 Task: Create new contact,   with mail id: 'Liam.Jones@wnyc.org', first name: 'Liam', Last name: 'Jones', Job Title: Chief Marketing Officer, Phone number (408) 555-8901. Change life cycle stage to  'Lead' and lead status to 'New'. Add new company to the associated contact: www.evolveindia.in
 . Logged in from softage.5@softage.net
Action: Mouse moved to (98, 55)
Screenshot: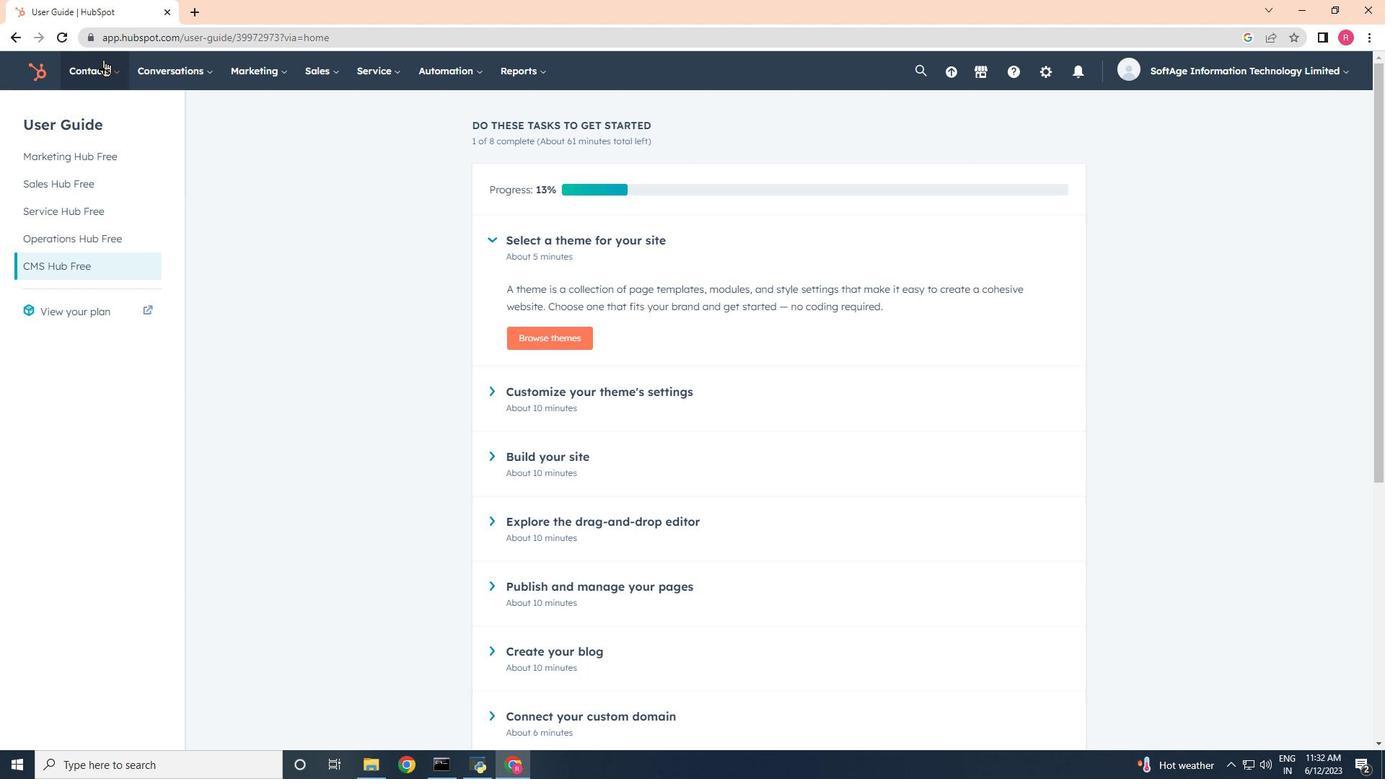 
Action: Mouse pressed left at (98, 55)
Screenshot: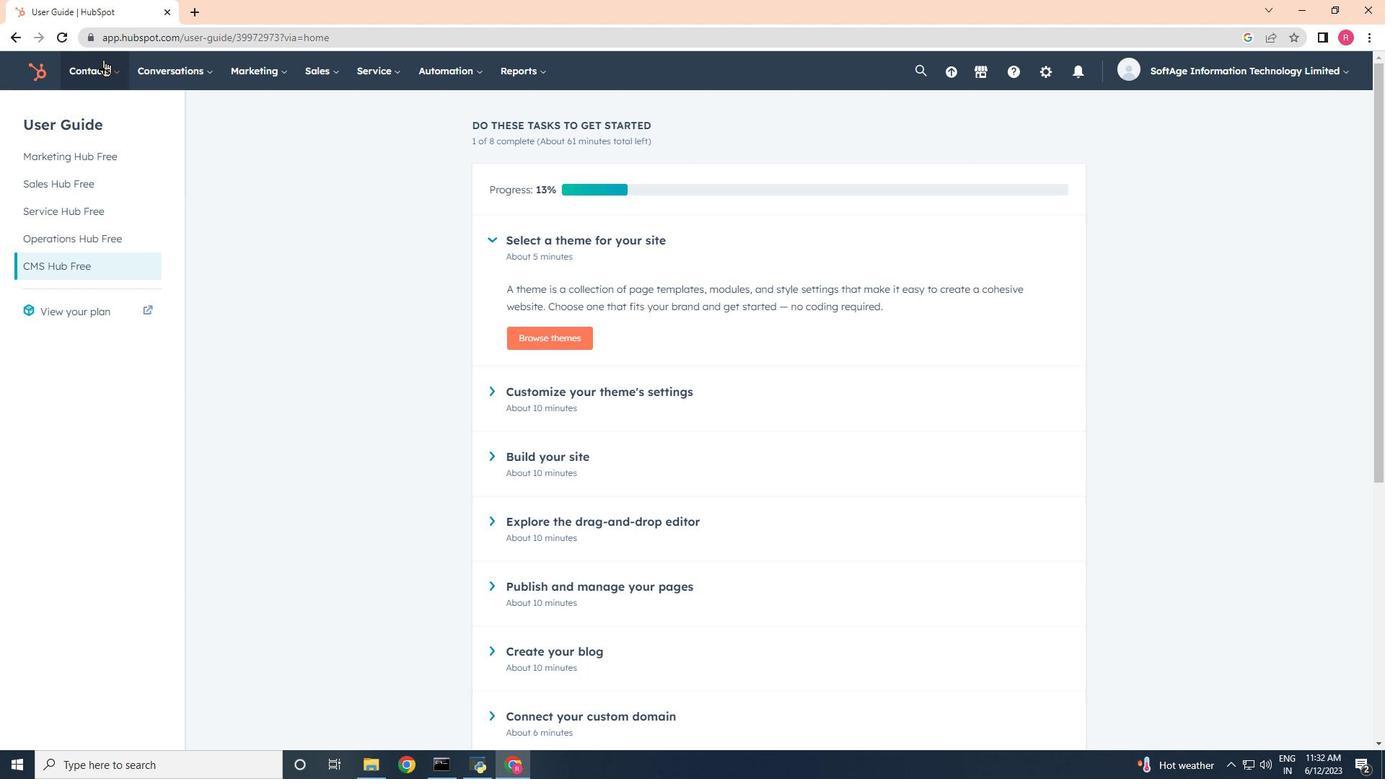 
Action: Mouse moved to (114, 116)
Screenshot: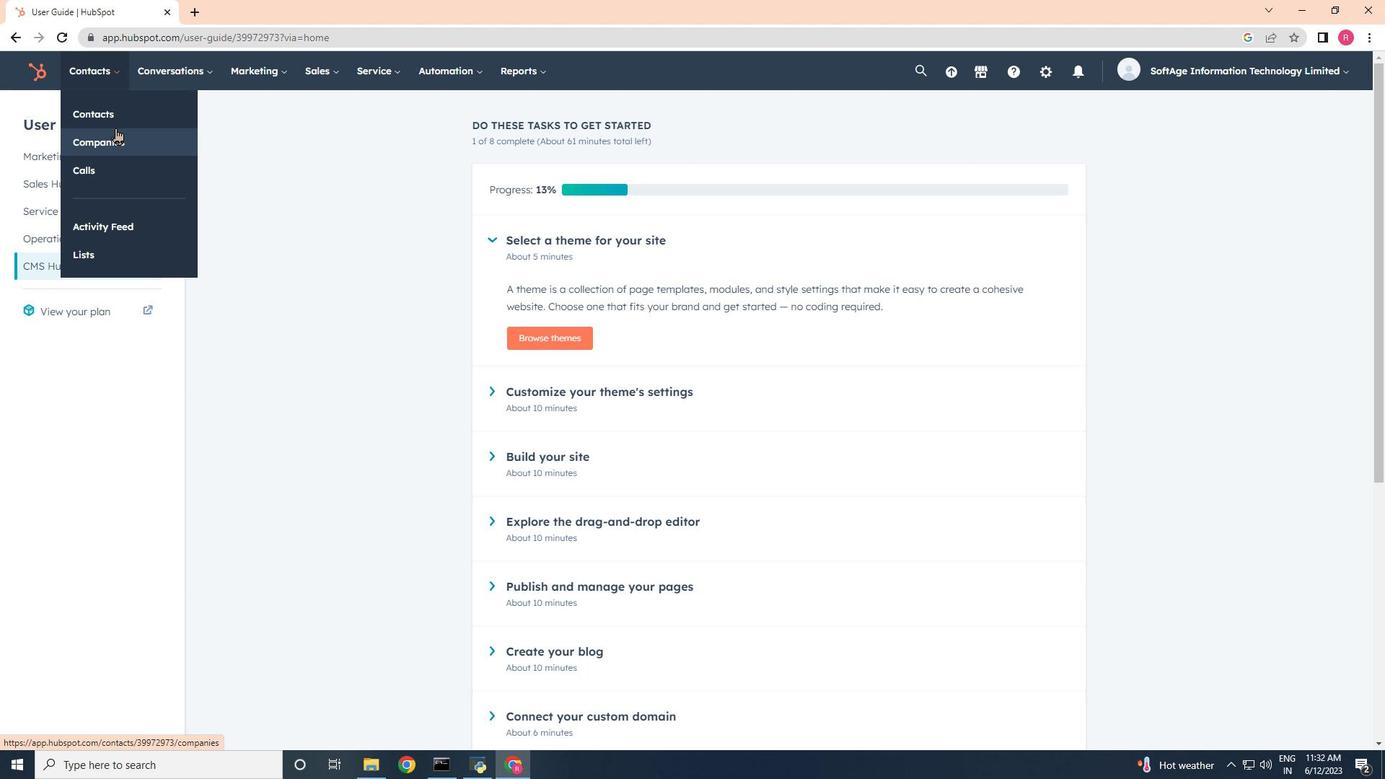 
Action: Mouse pressed left at (114, 116)
Screenshot: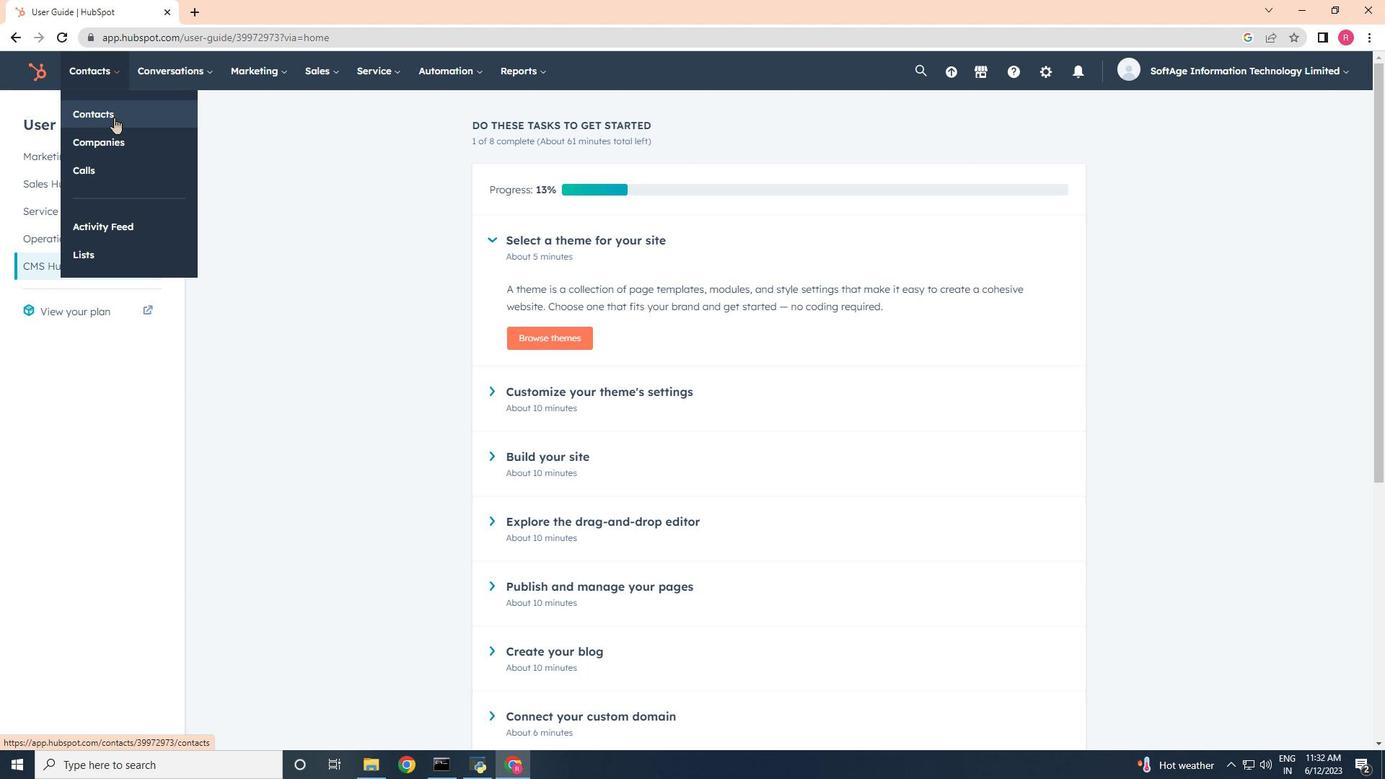 
Action: Mouse moved to (1330, 124)
Screenshot: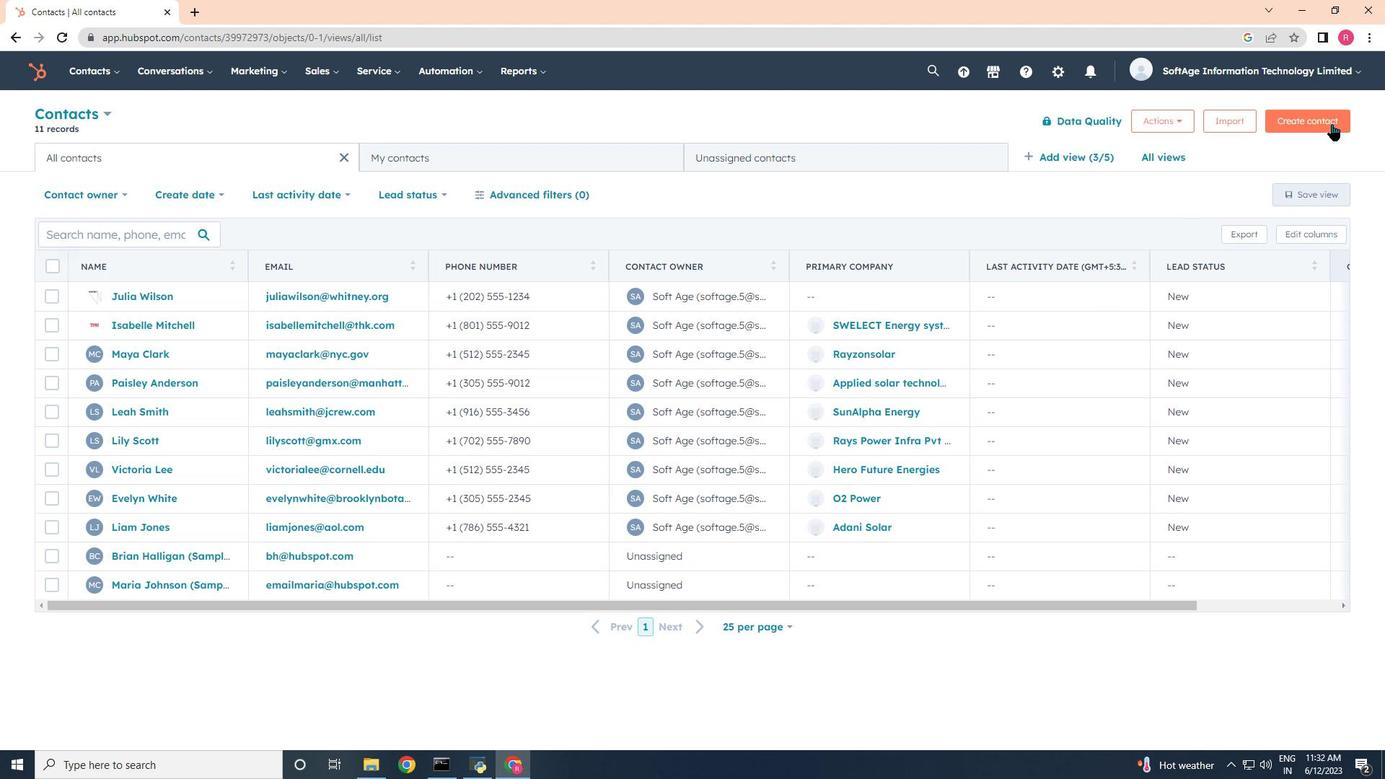 
Action: Mouse pressed left at (1330, 124)
Screenshot: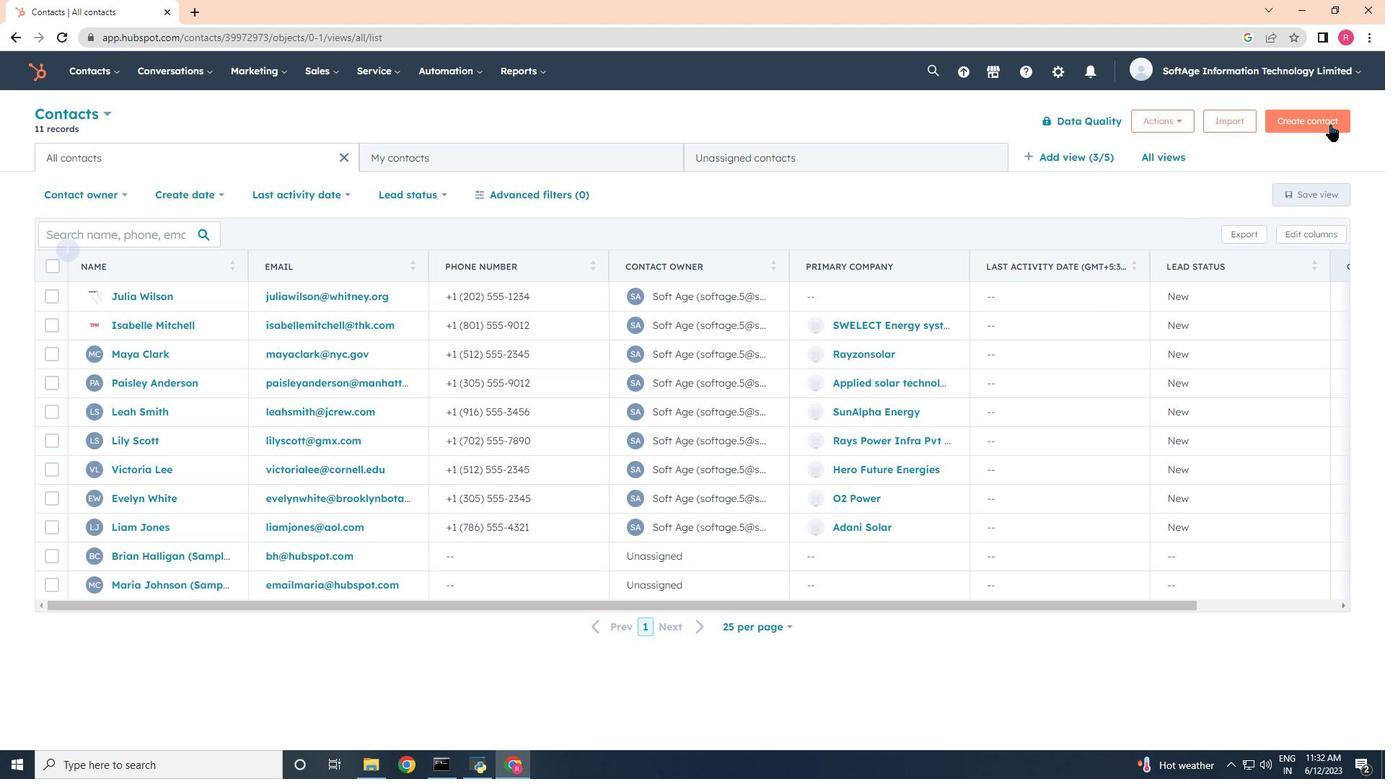 
Action: Mouse moved to (1052, 187)
Screenshot: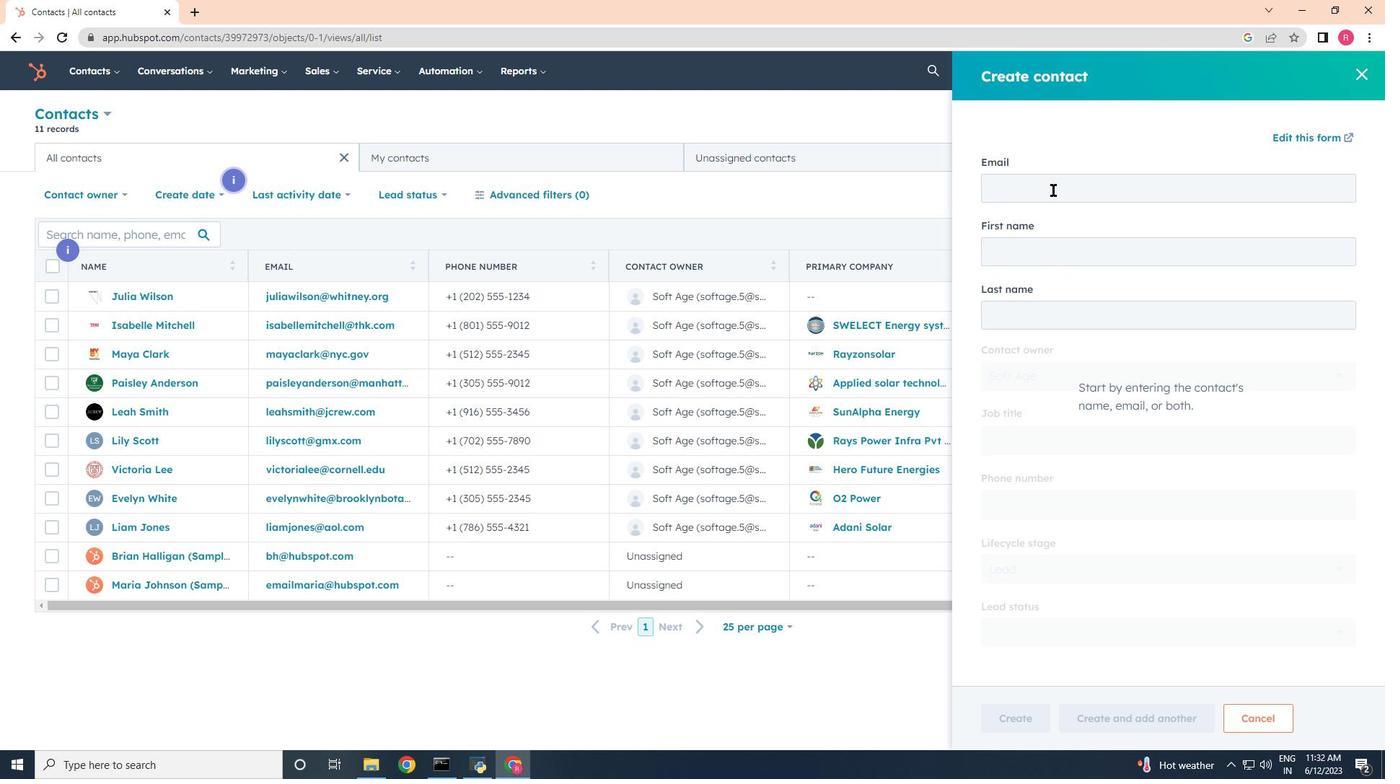 
Action: Mouse pressed left at (1052, 187)
Screenshot: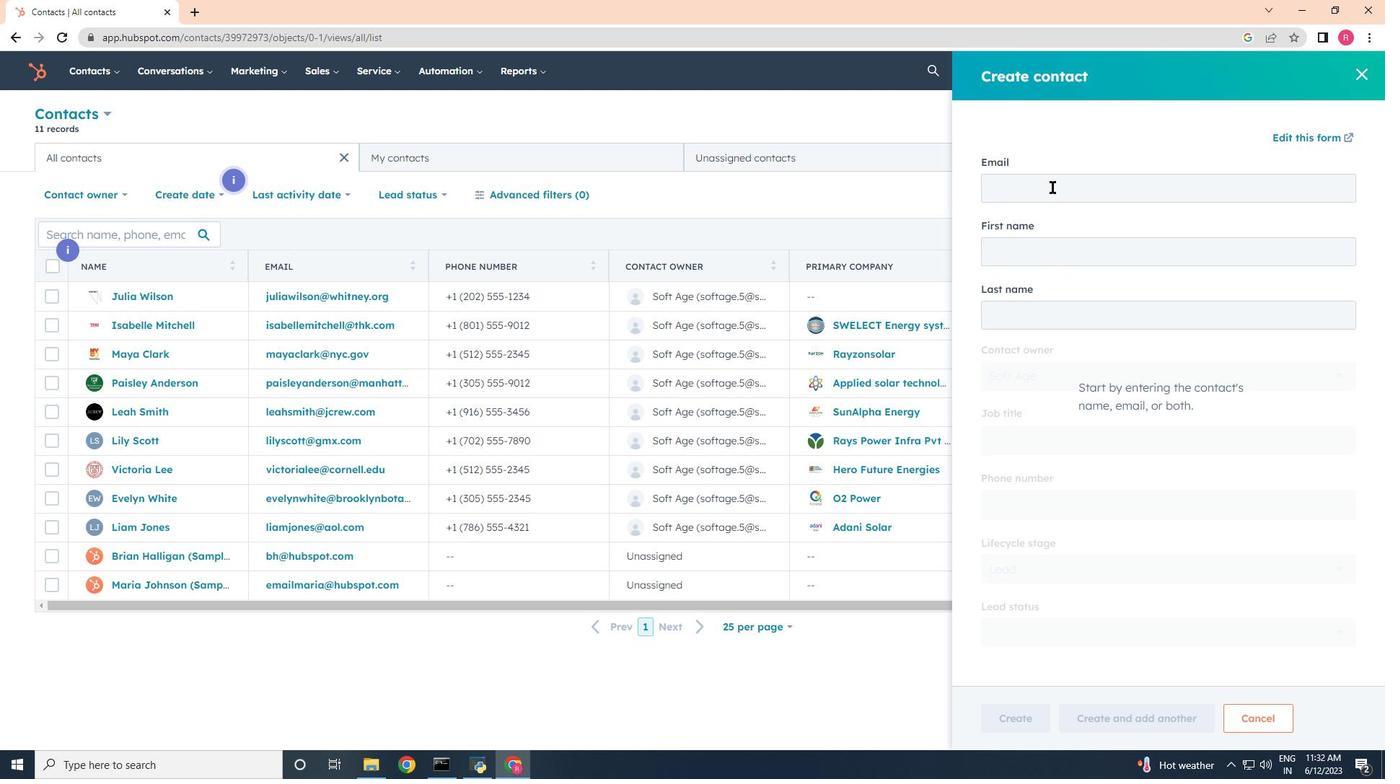 
Action: Key pressed <Key.shift>Liam<Key.space><Key.shift>Jones<Key.shift>@wnyc.org
Screenshot: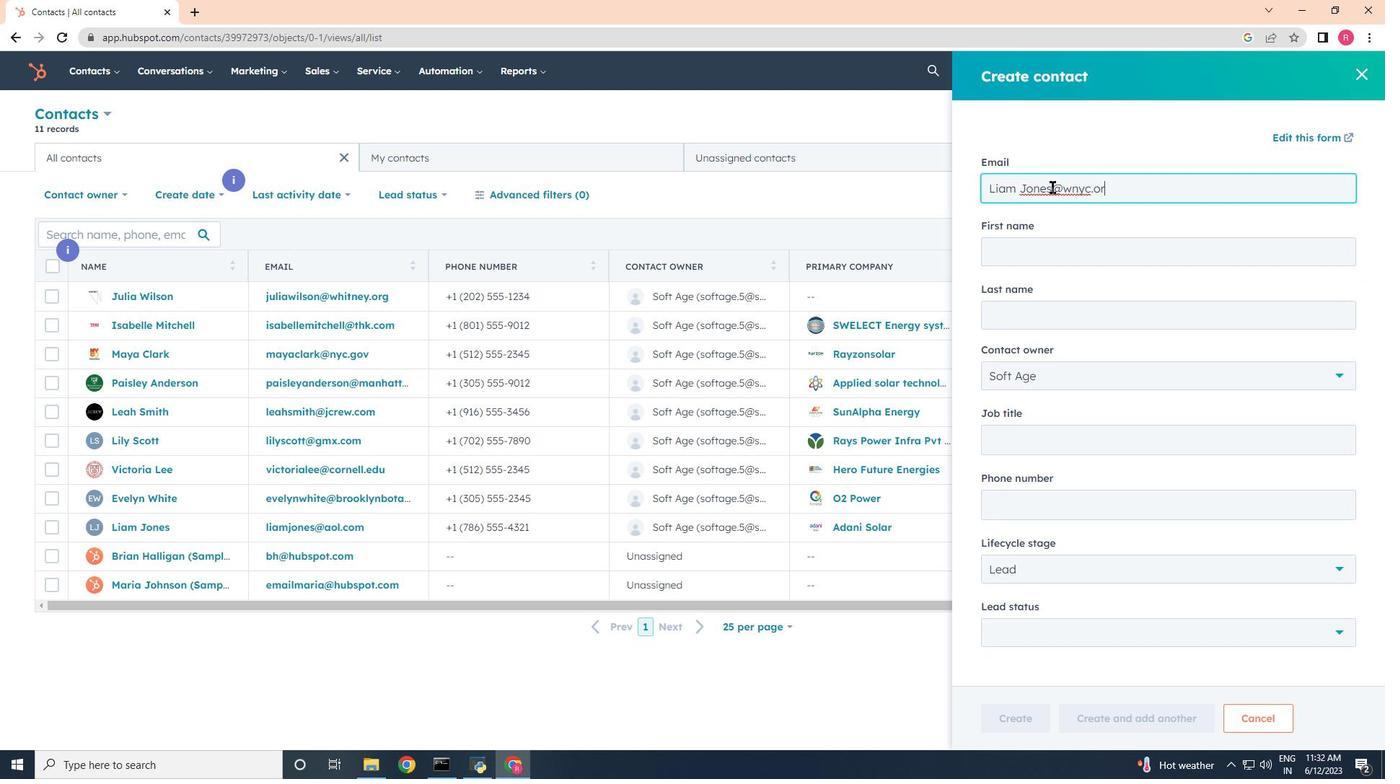 
Action: Mouse moved to (1024, 187)
Screenshot: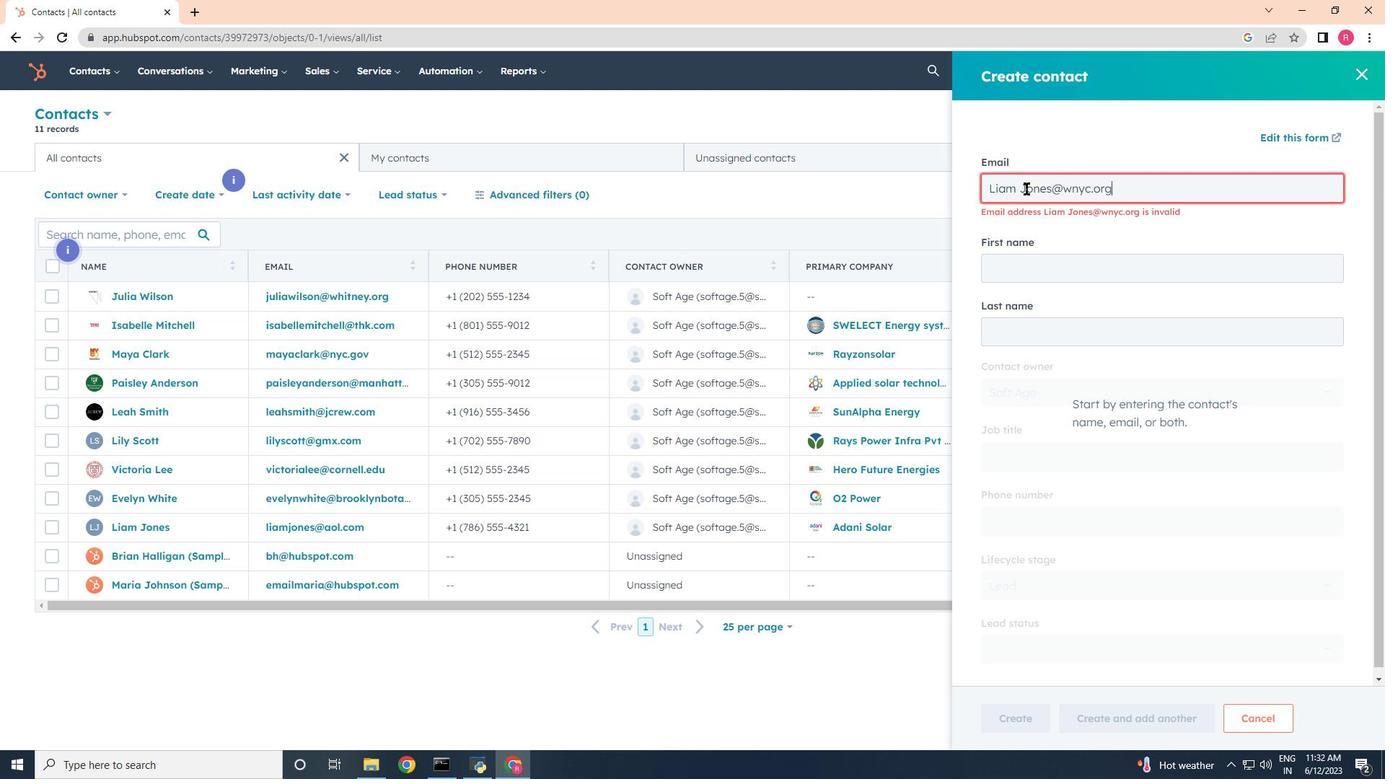 
Action: Mouse pressed left at (1024, 187)
Screenshot: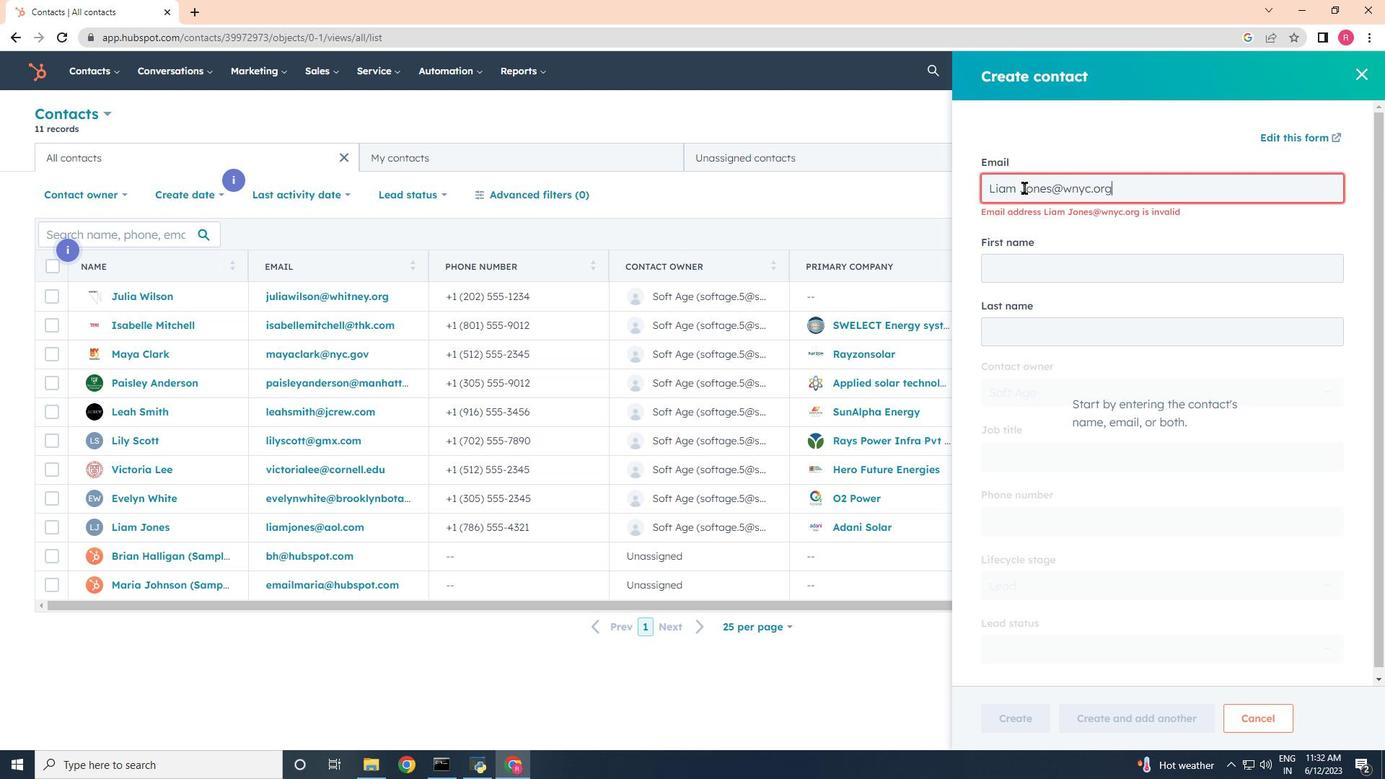 
Action: Mouse moved to (1021, 189)
Screenshot: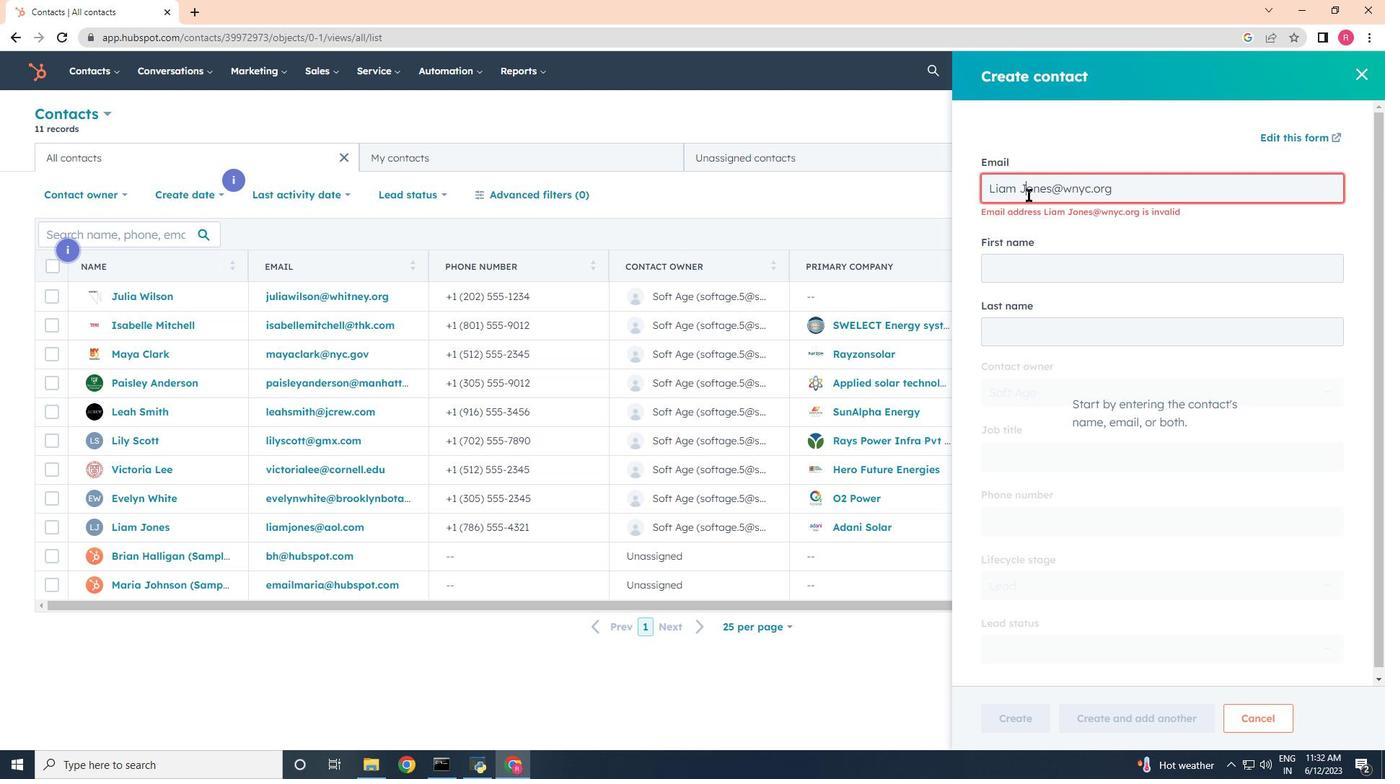 
Action: Mouse pressed left at (1021, 189)
Screenshot: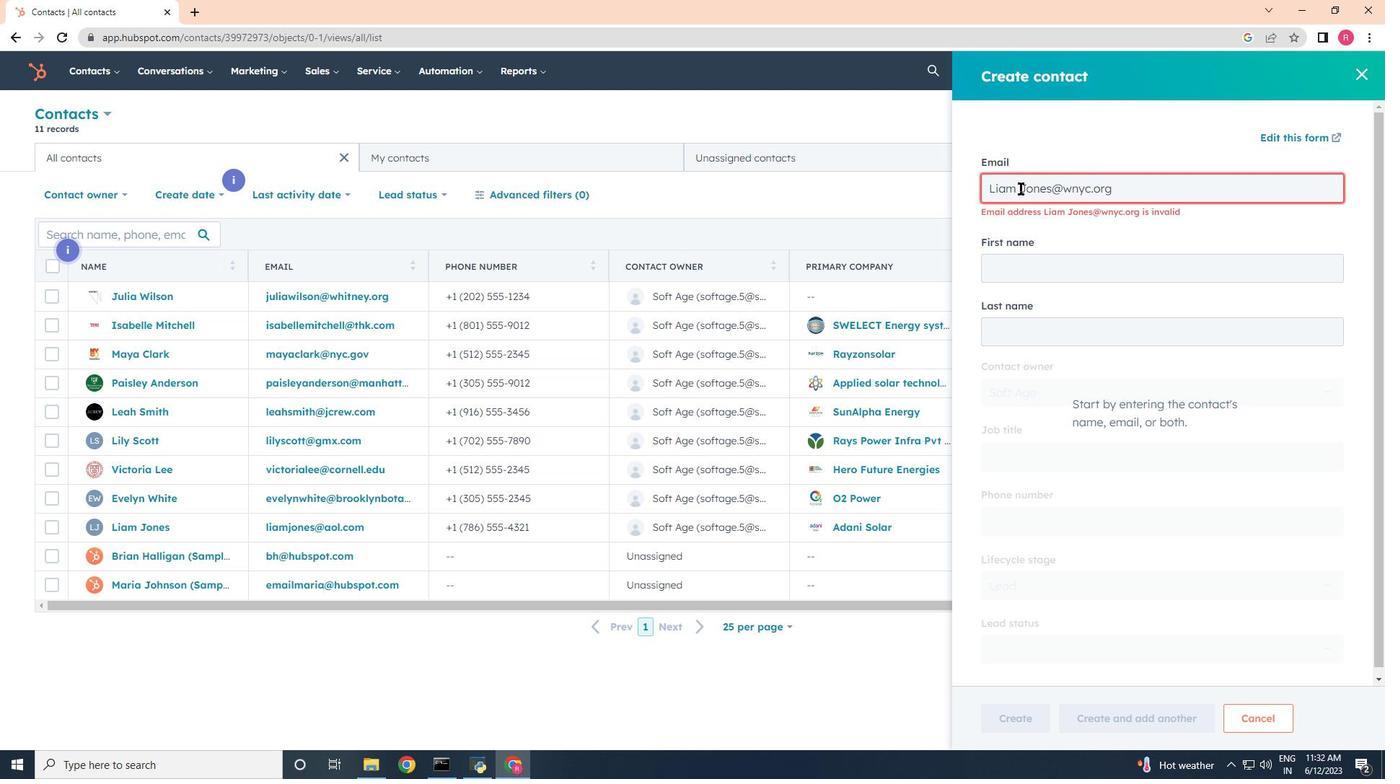 
Action: Key pressed <Key.backspace>
Screenshot: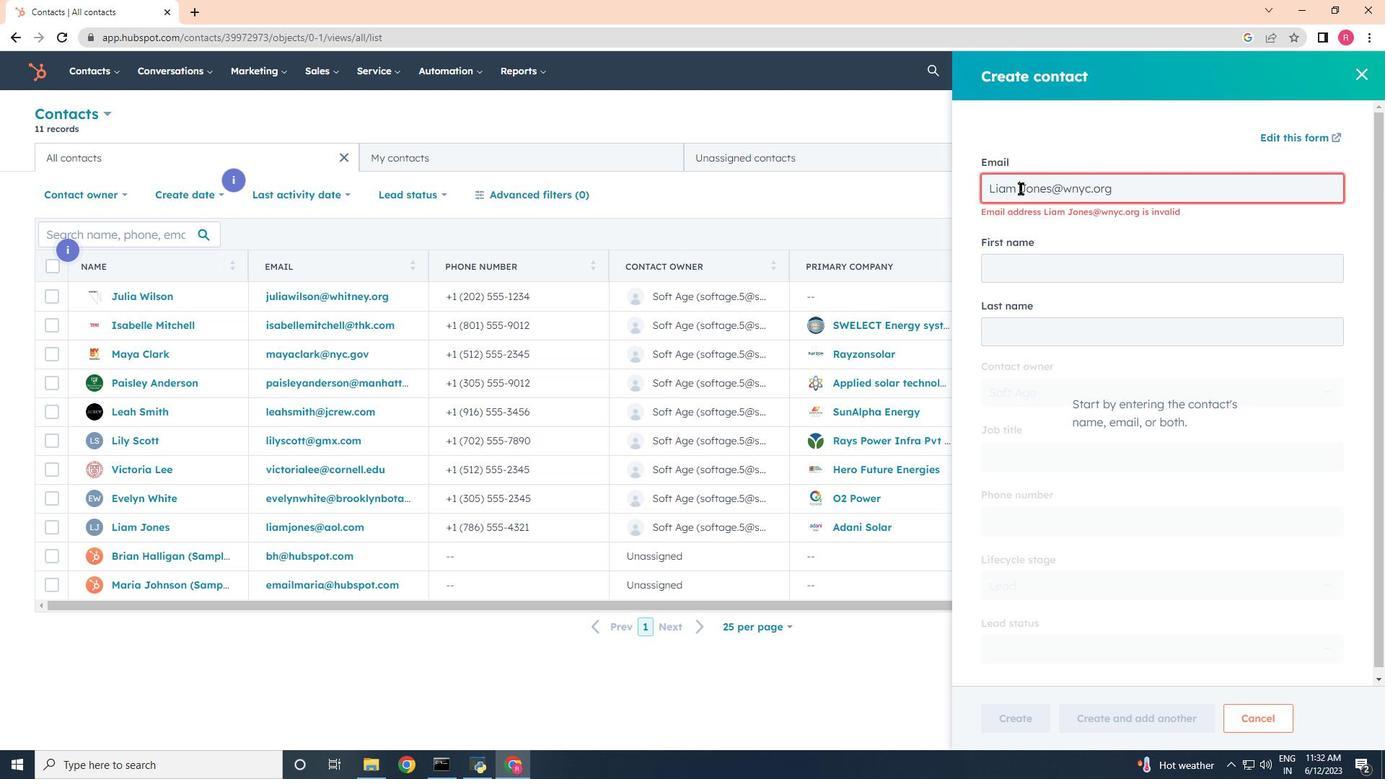 
Action: Mouse moved to (1043, 264)
Screenshot: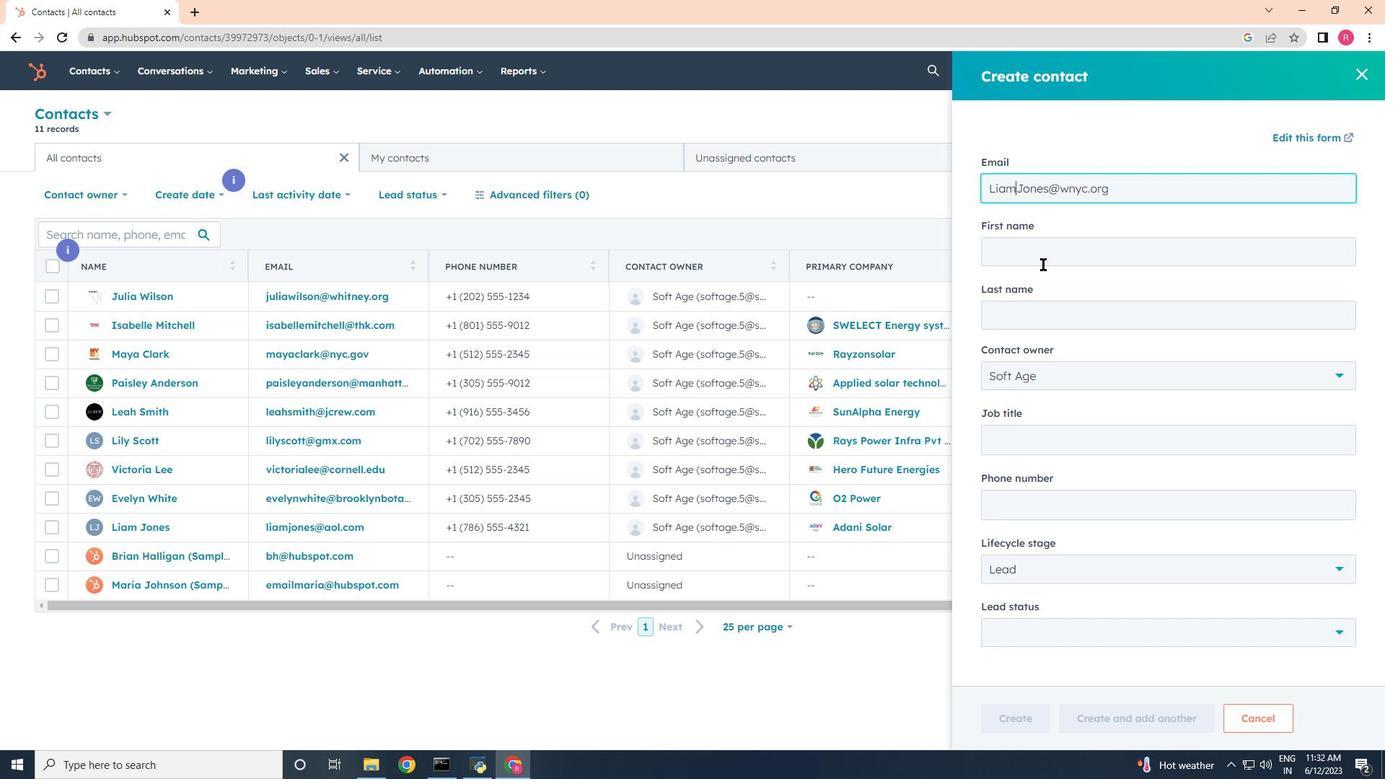 
Action: Mouse pressed left at (1043, 264)
Screenshot: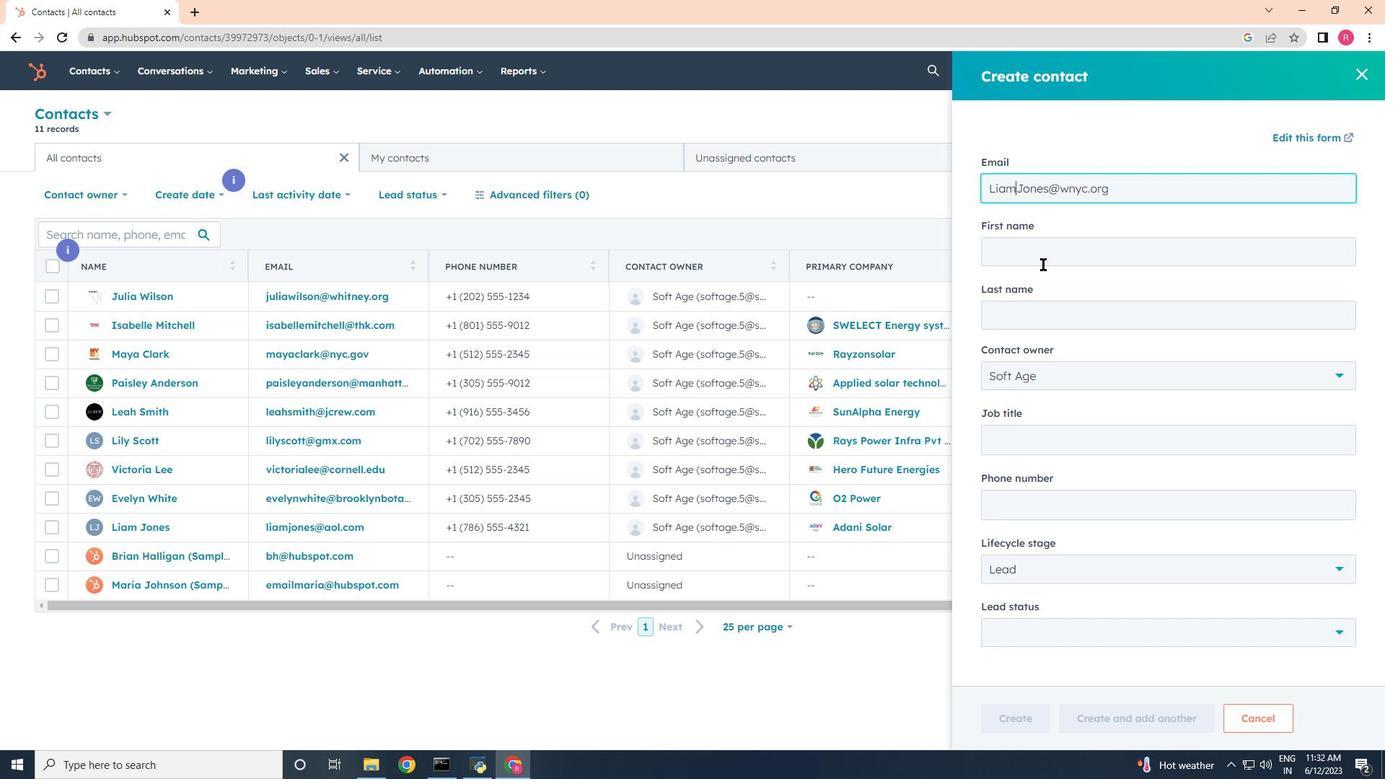 
Action: Key pressed <Key.shift>Liam<Key.tab><Key.shift>Jones<Key.tab><Key.tab><Key.shift>Chief<Key.space><Key.shift>Marketing<Key.space><Key.shift>Officer<Key.tab>4085558901
Screenshot: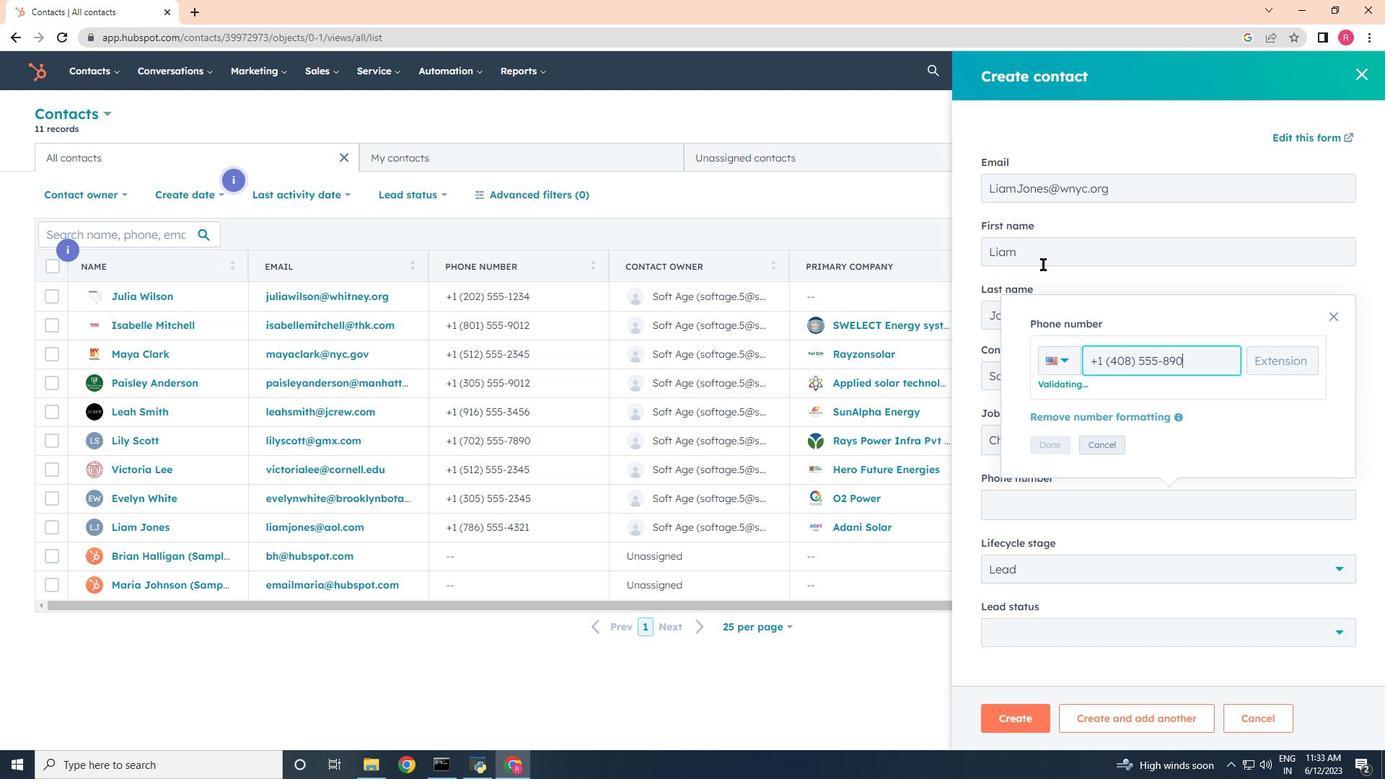 
Action: Mouse moved to (1039, 449)
Screenshot: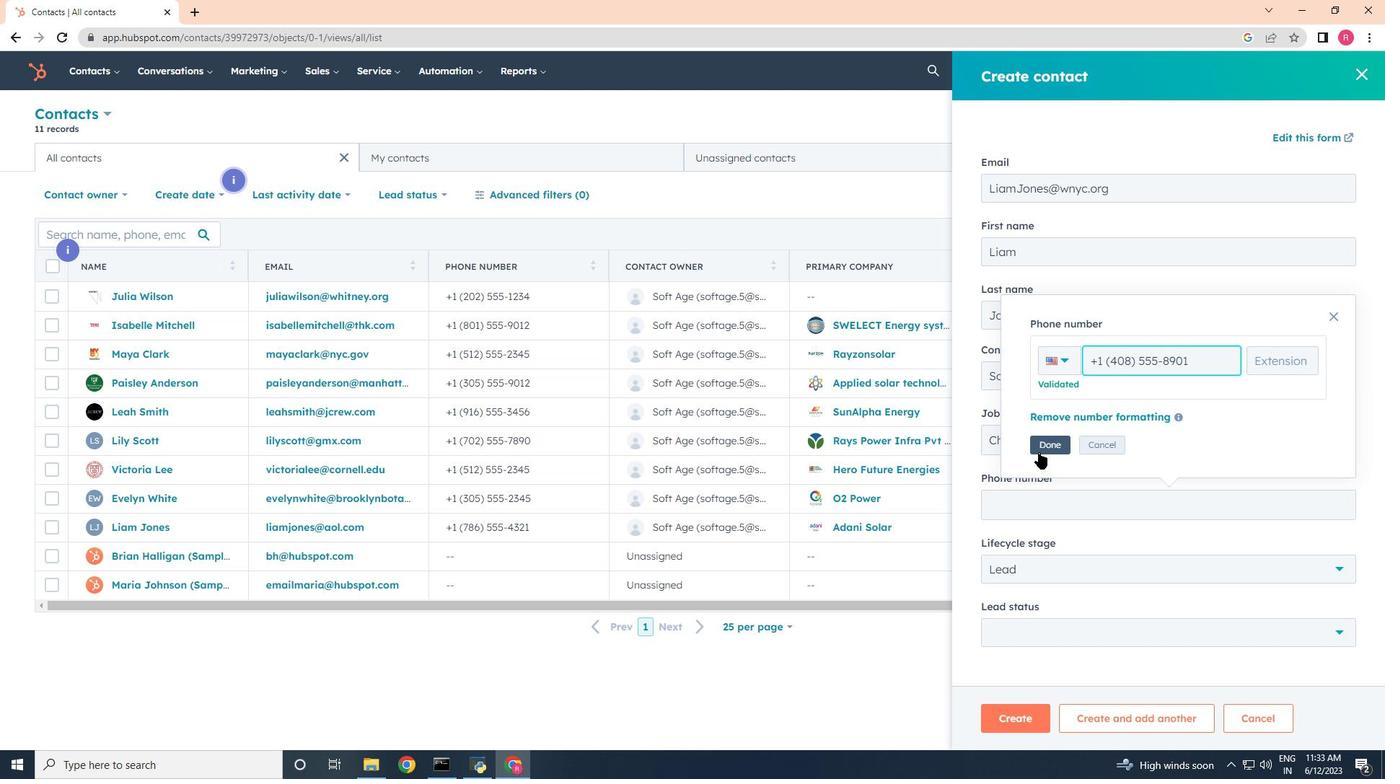 
Action: Mouse pressed left at (1039, 449)
Screenshot: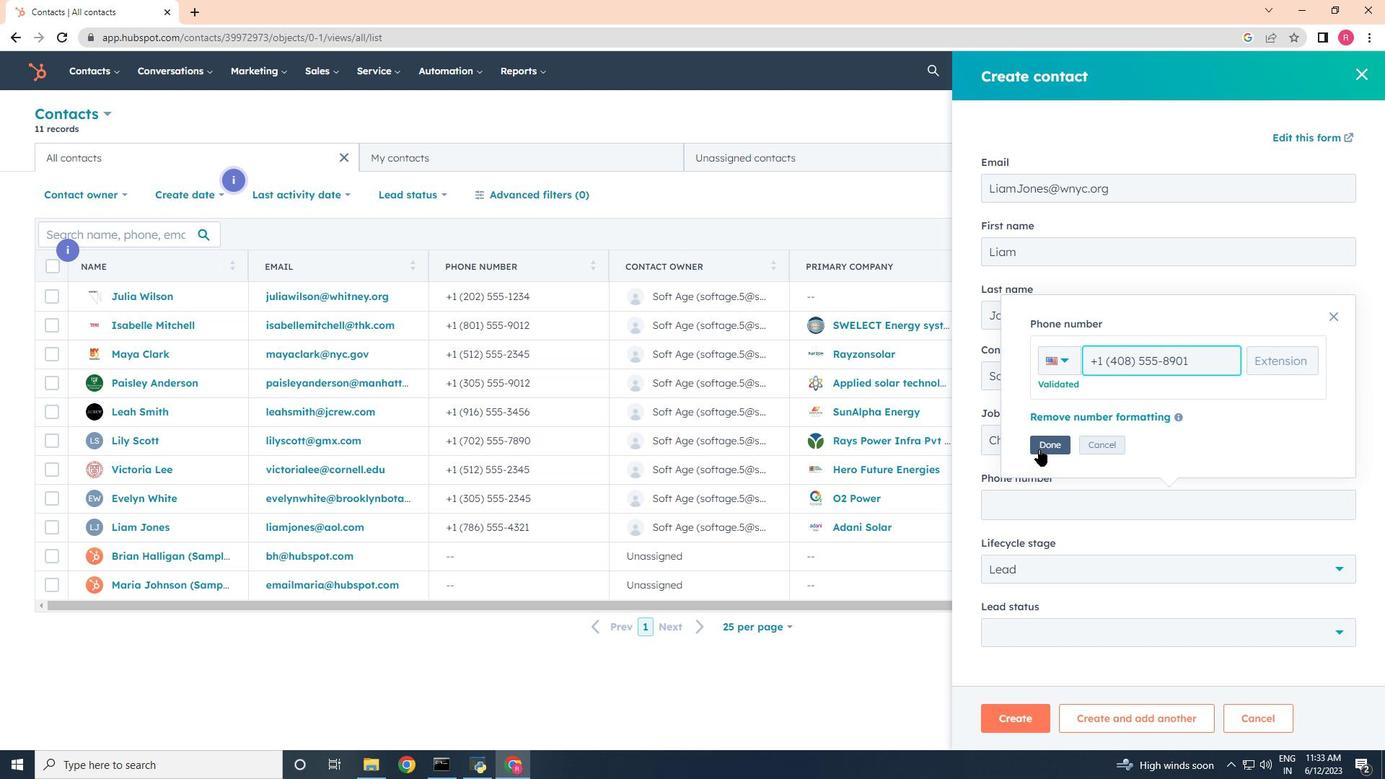 
Action: Mouse moved to (1037, 569)
Screenshot: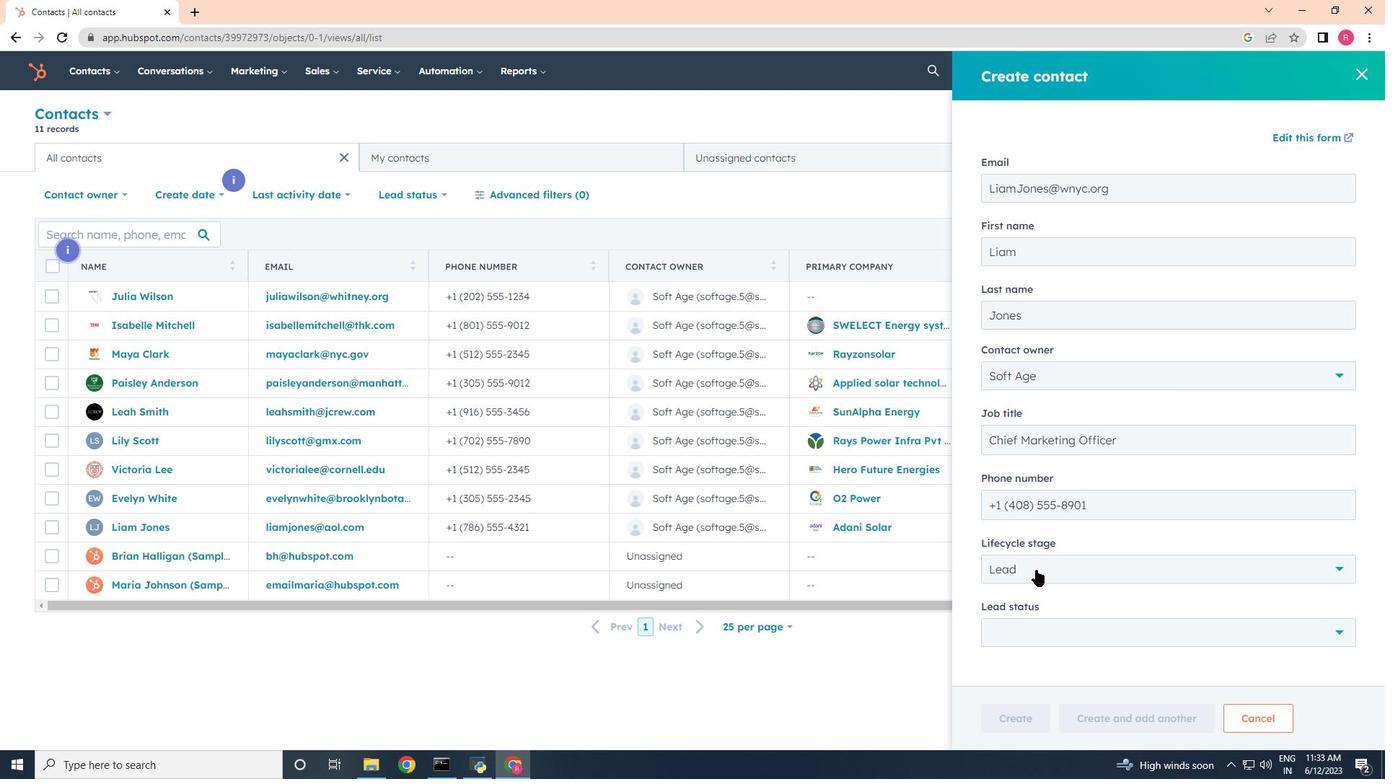
Action: Mouse pressed left at (1037, 569)
Screenshot: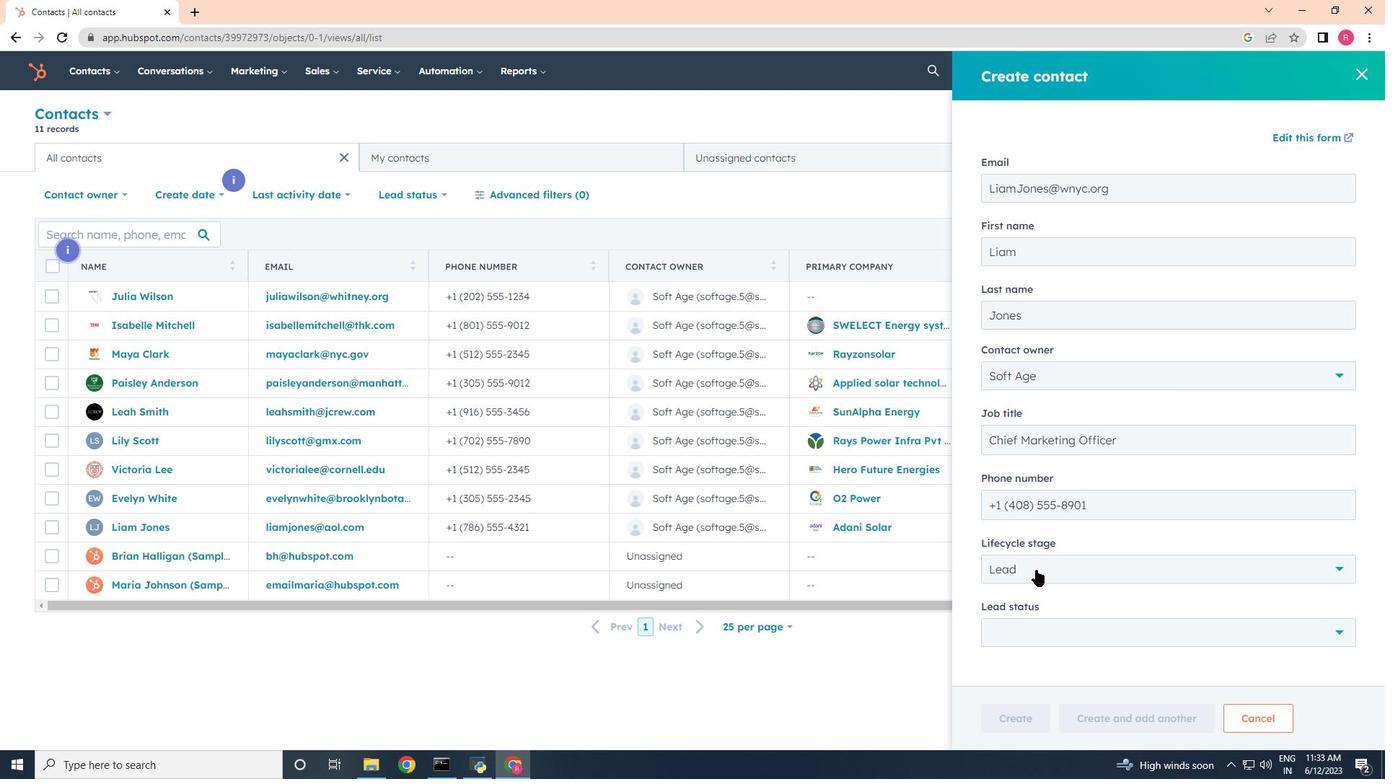 
Action: Mouse moved to (1015, 427)
Screenshot: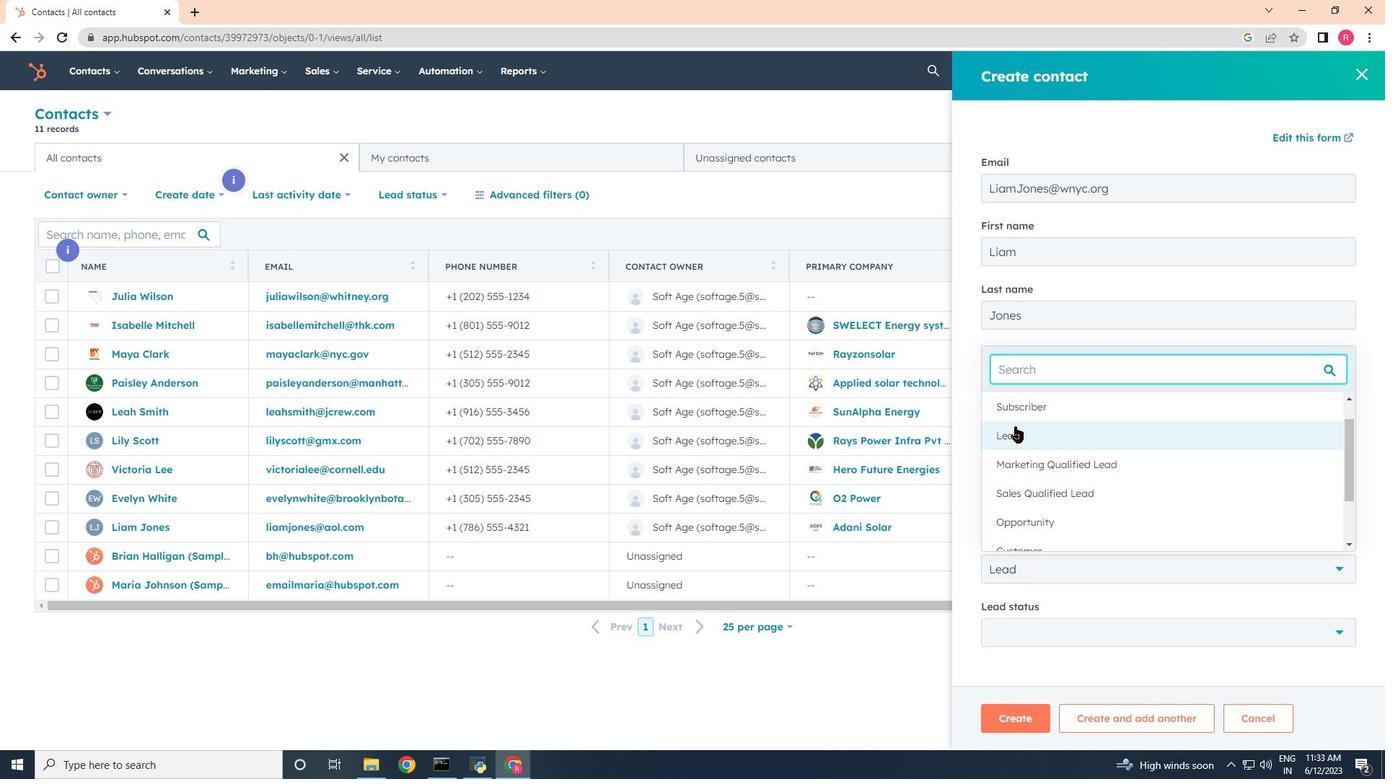 
Action: Mouse pressed left at (1015, 427)
Screenshot: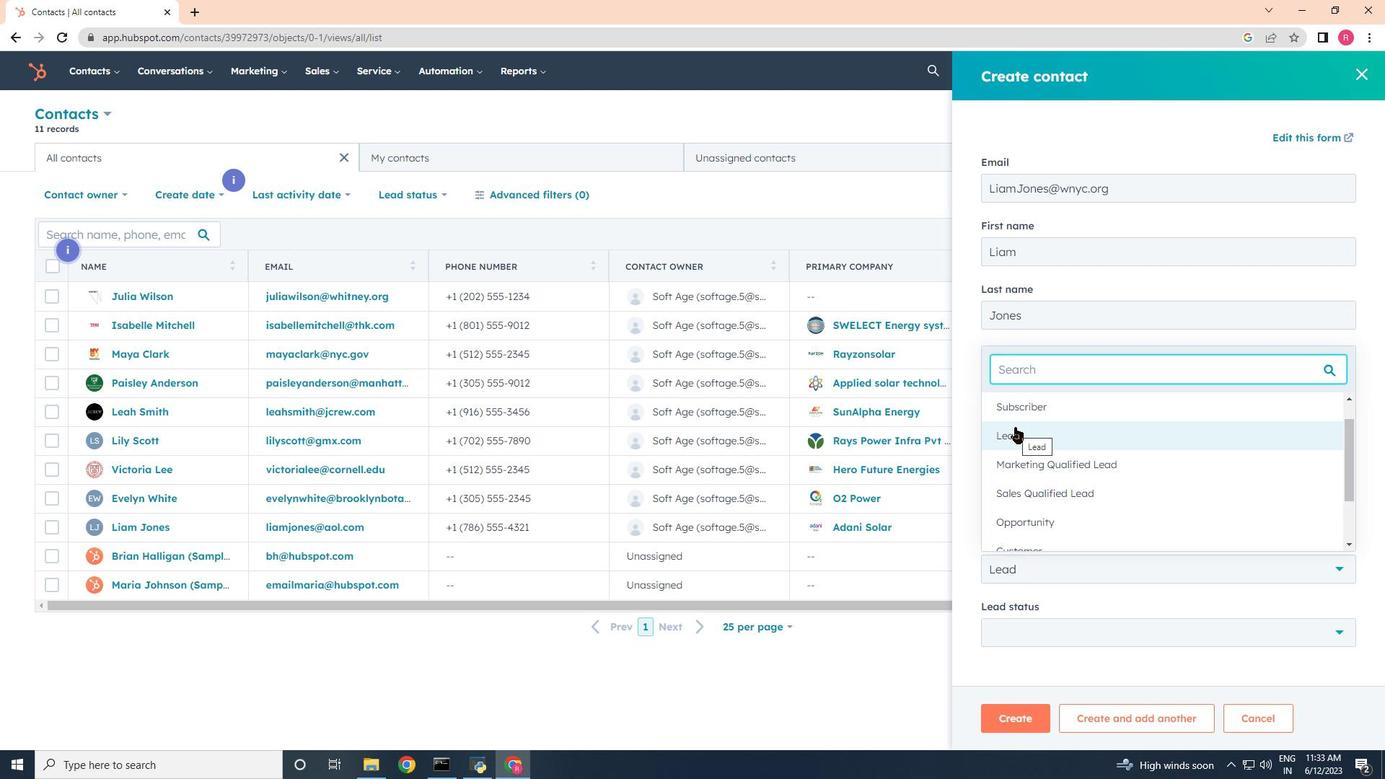 
Action: Mouse moved to (1057, 630)
Screenshot: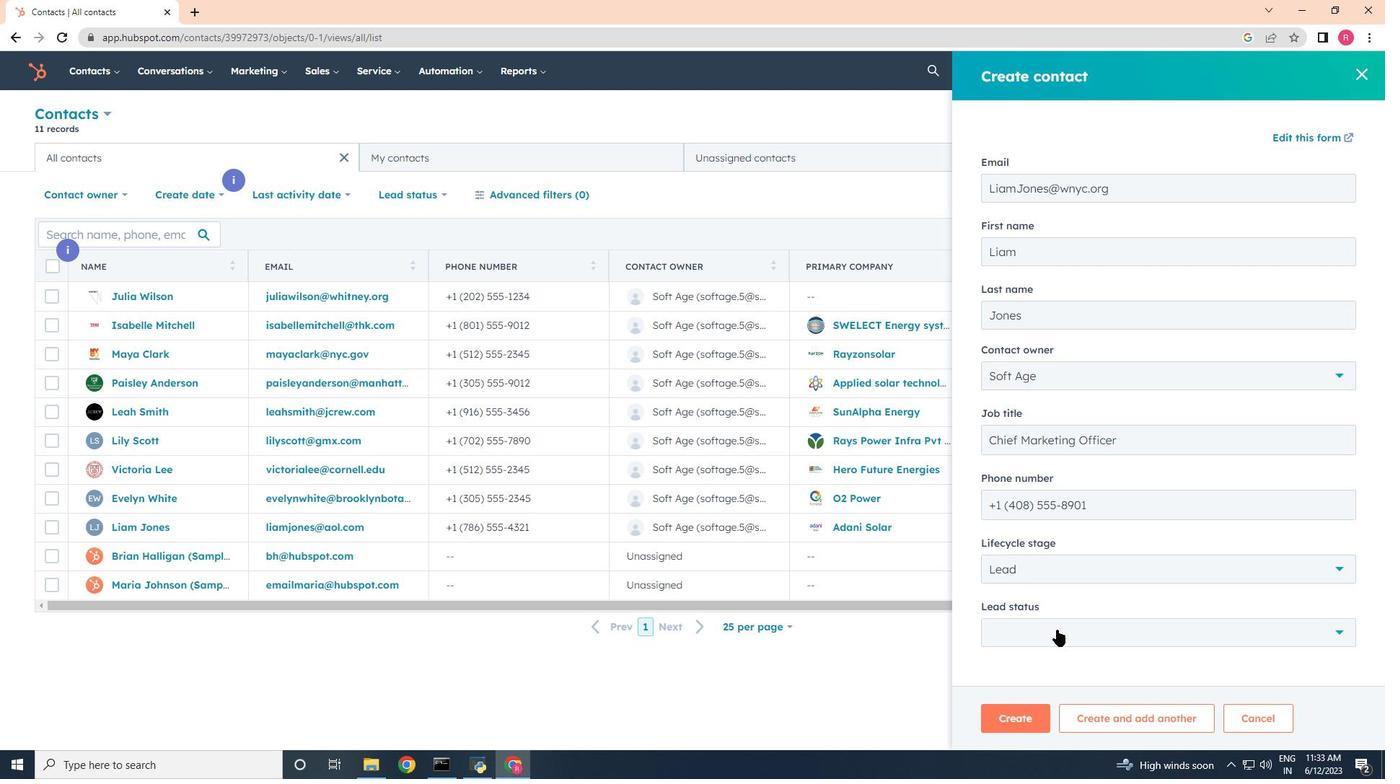 
Action: Mouse pressed left at (1057, 630)
Screenshot: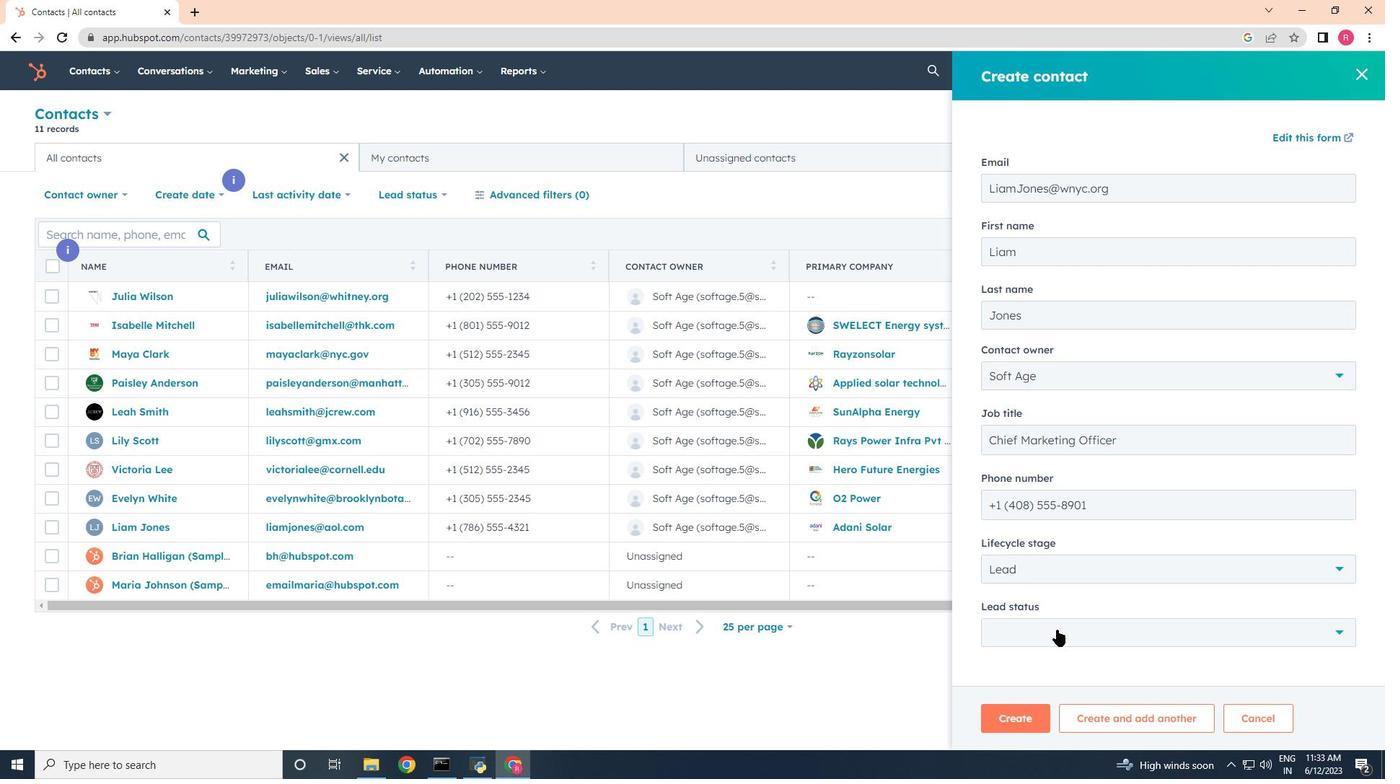 
Action: Mouse moved to (1025, 499)
Screenshot: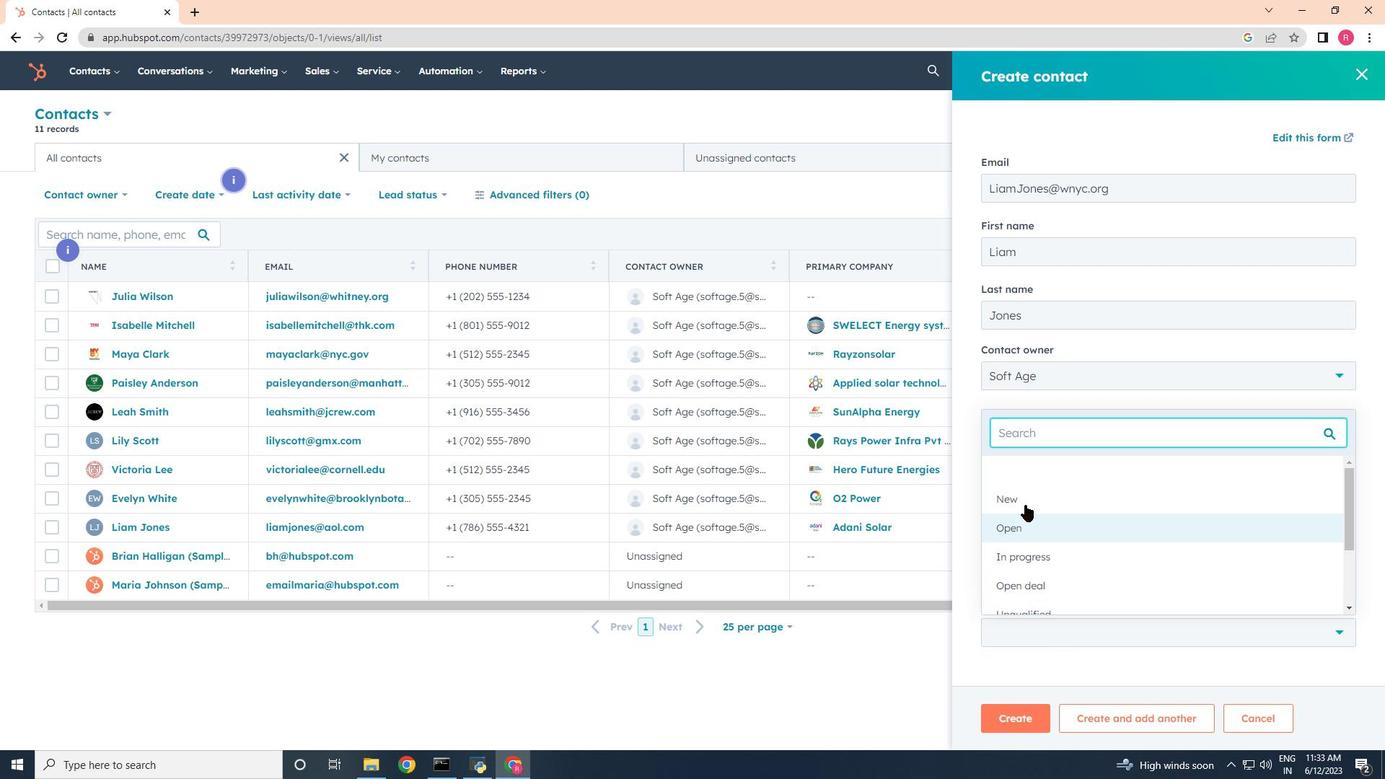 
Action: Mouse pressed left at (1025, 499)
Screenshot: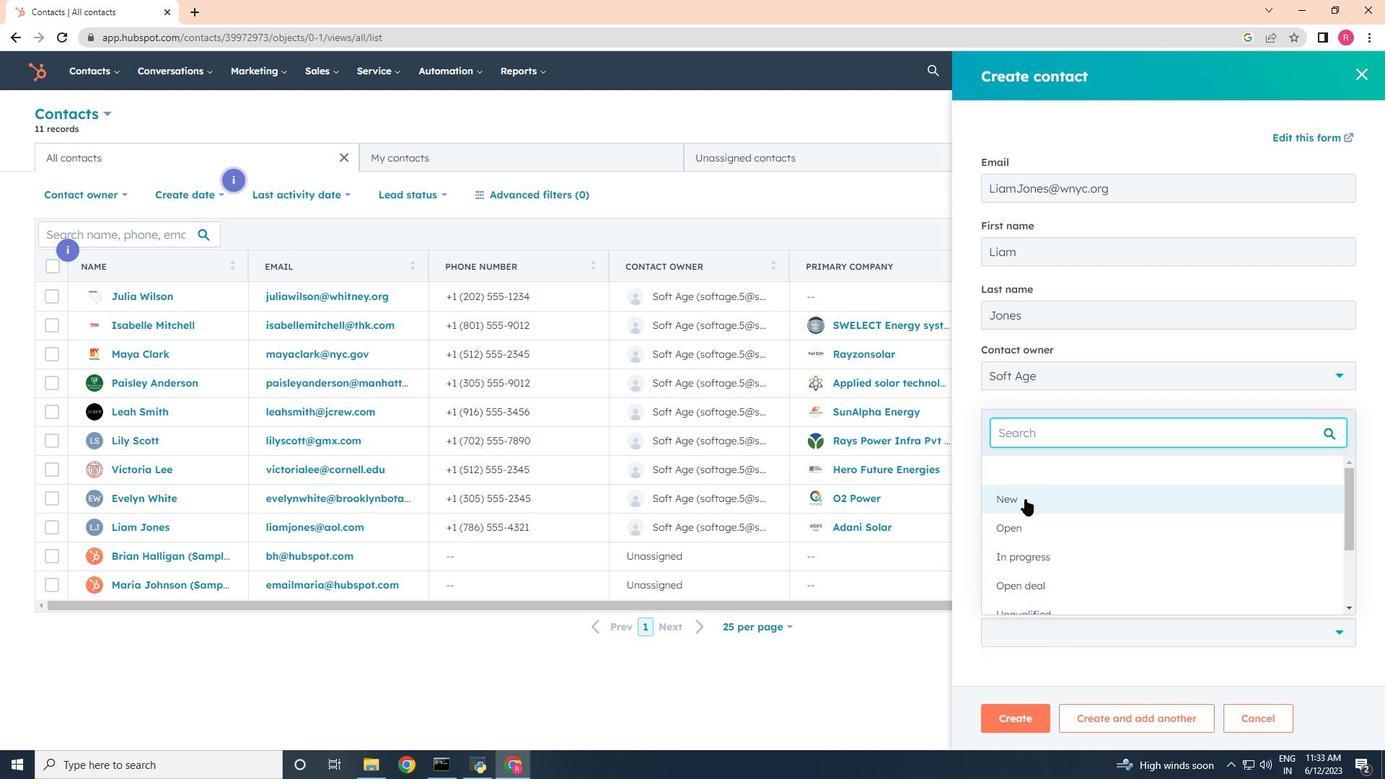 
Action: Mouse moved to (1039, 711)
Screenshot: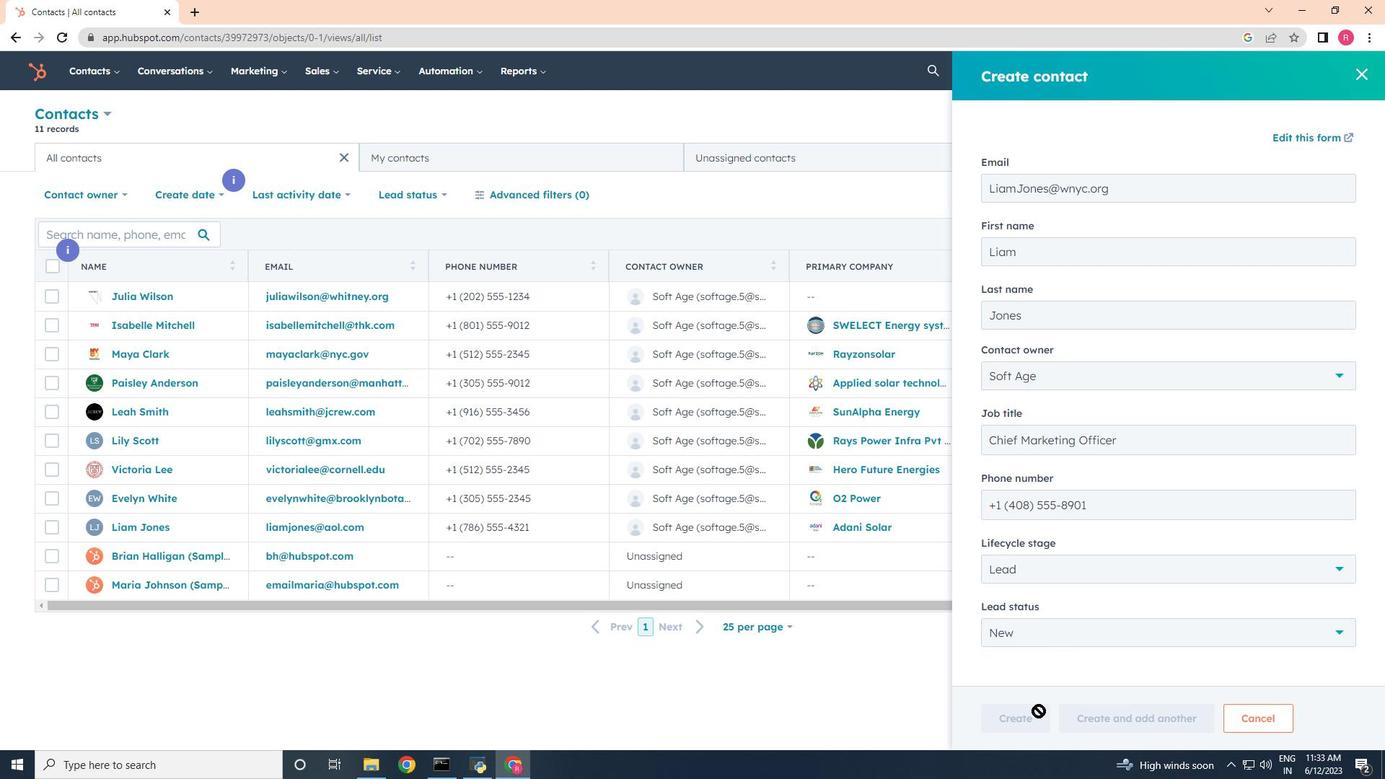 
Action: Mouse pressed left at (1039, 711)
Screenshot: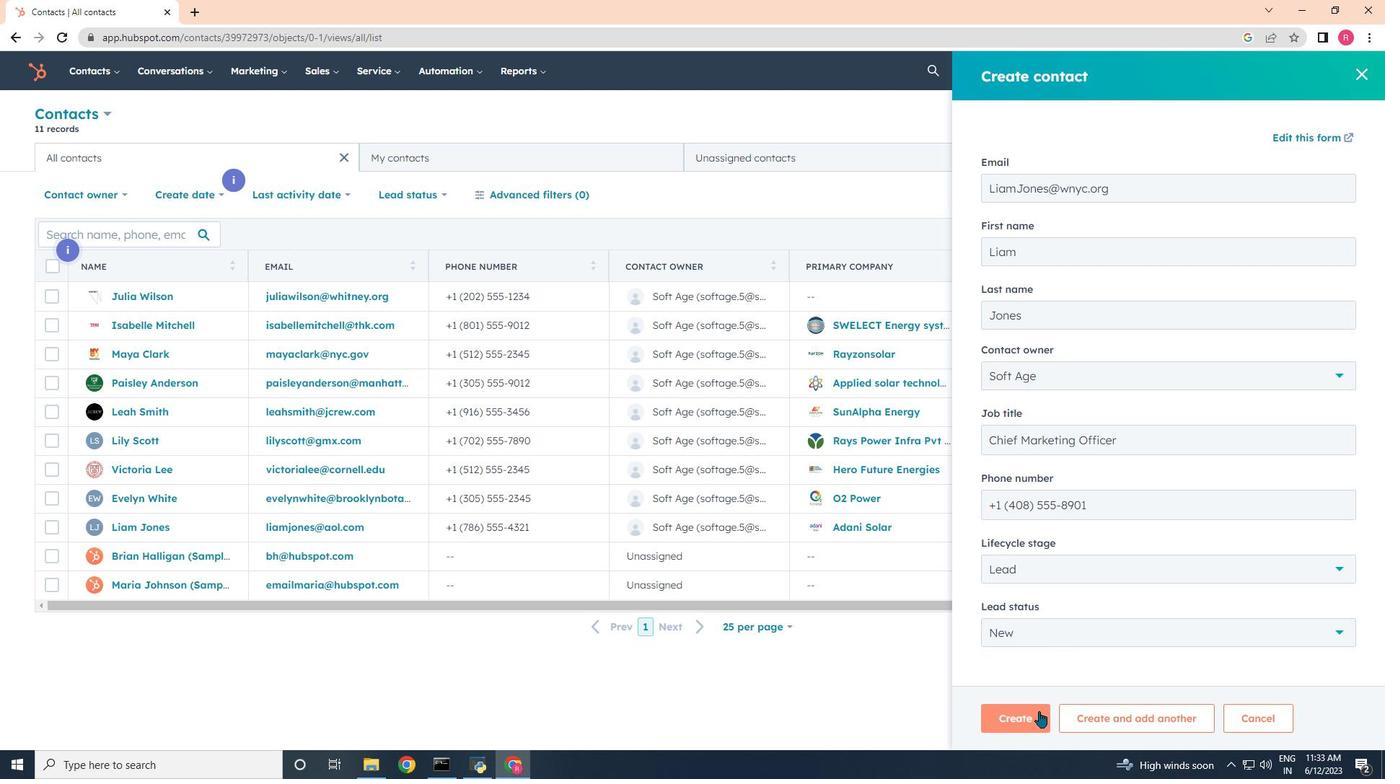
Action: Mouse moved to (970, 464)
Screenshot: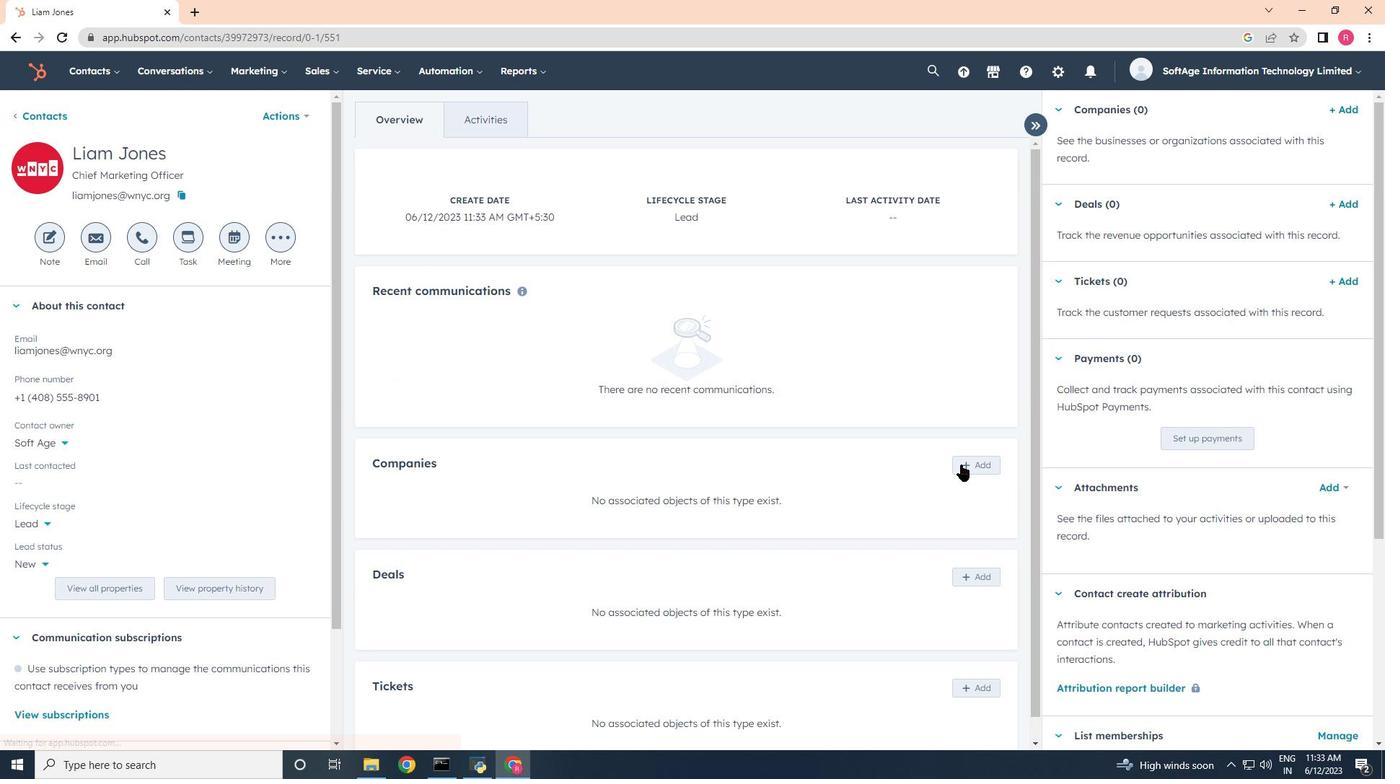 
Action: Mouse pressed left at (970, 464)
Screenshot: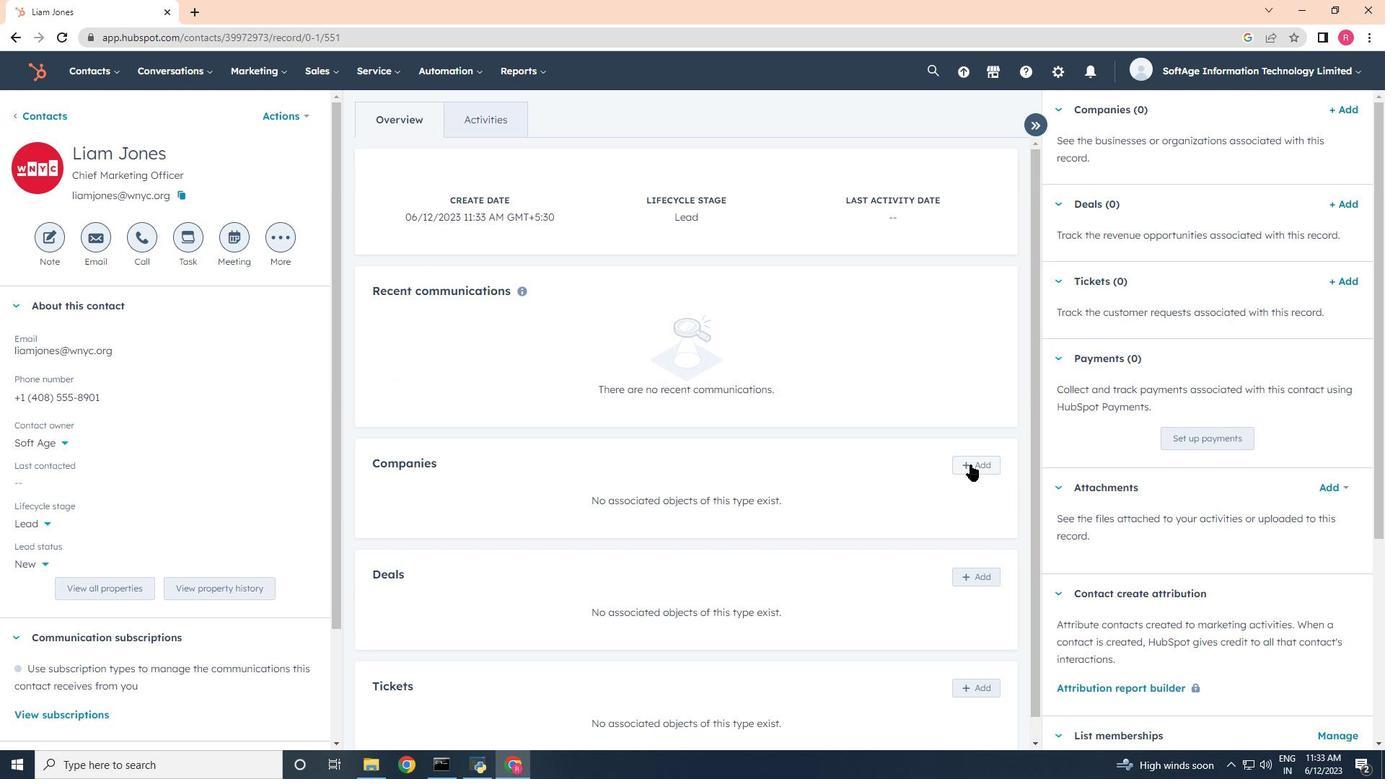 
Action: Mouse moved to (1042, 155)
Screenshot: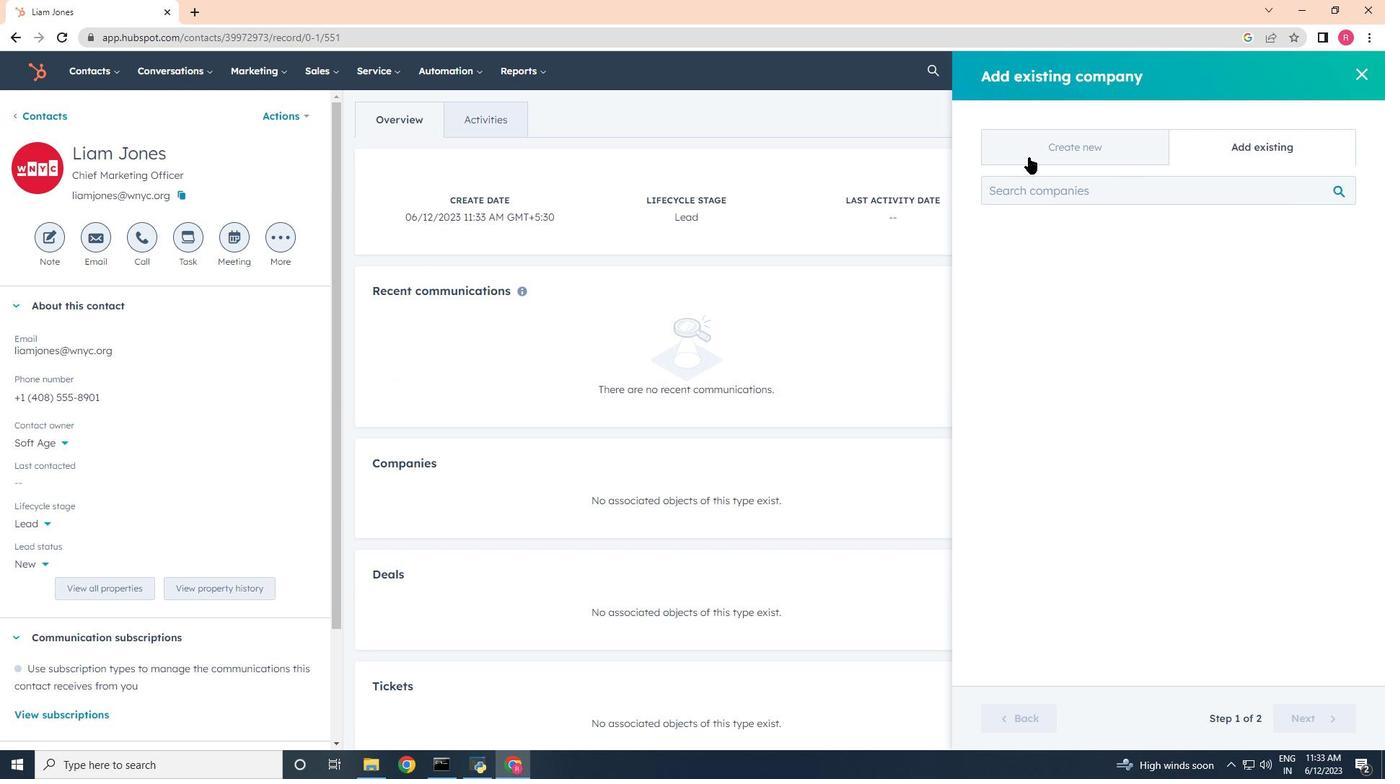 
Action: Mouse pressed left at (1042, 155)
Screenshot: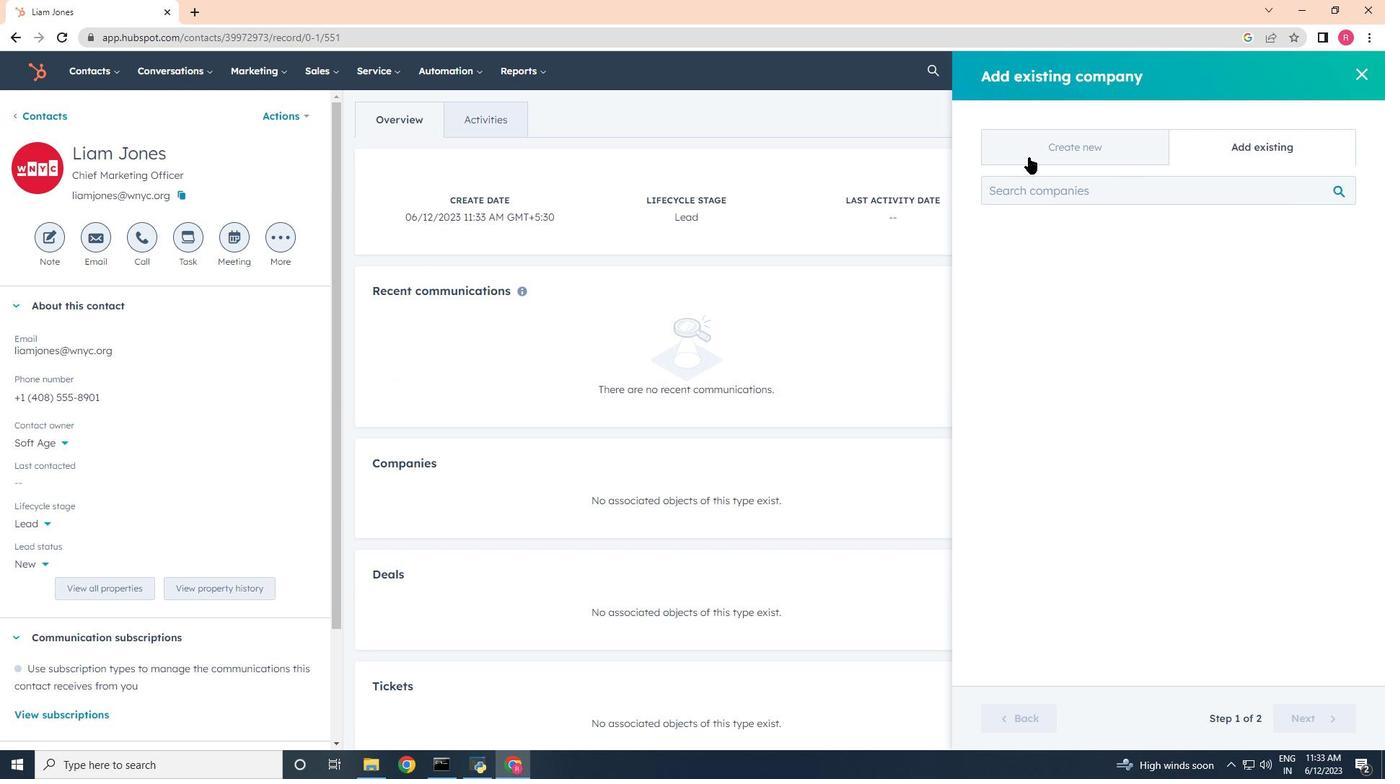 
Action: Mouse moved to (1069, 241)
Screenshot: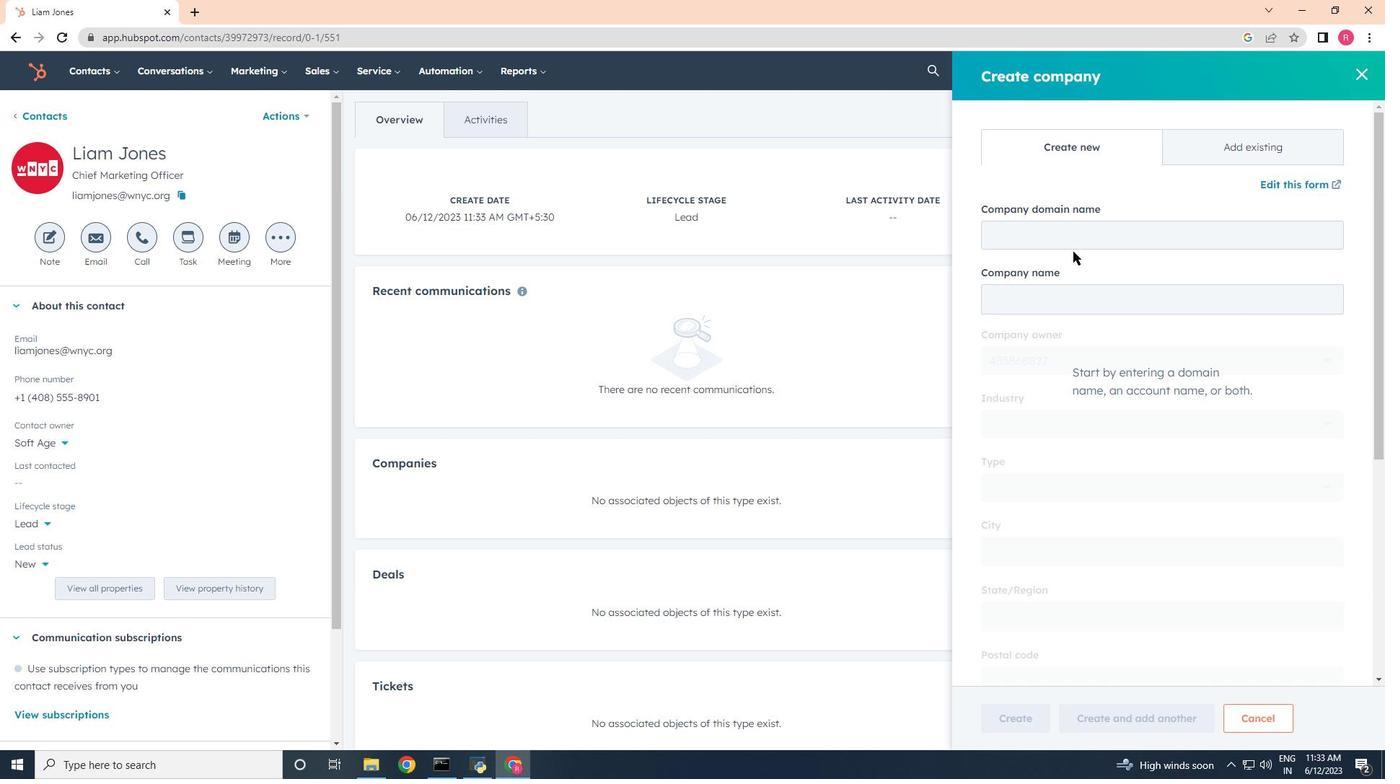 
Action: Mouse pressed left at (1069, 241)
Screenshot: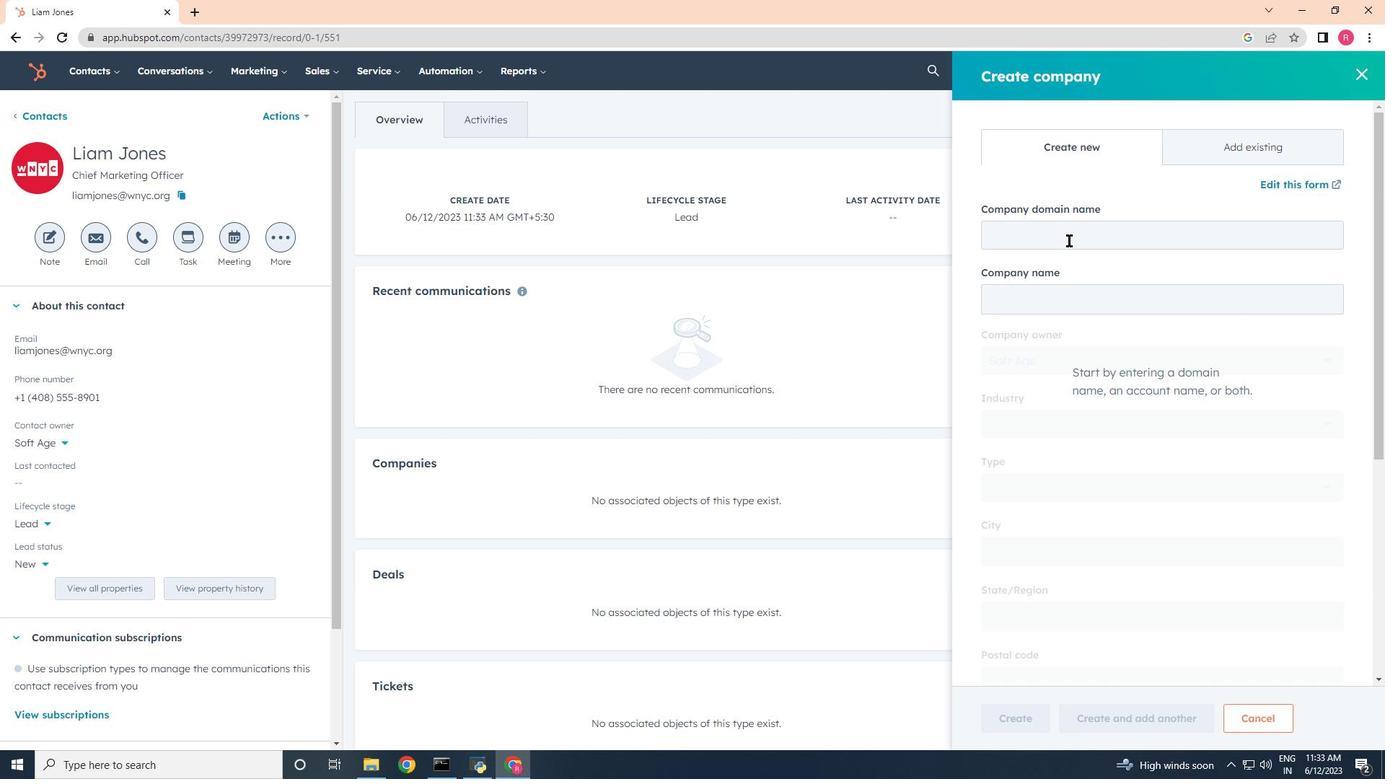 
Action: Key pressed www.evoleindia.in
Screenshot: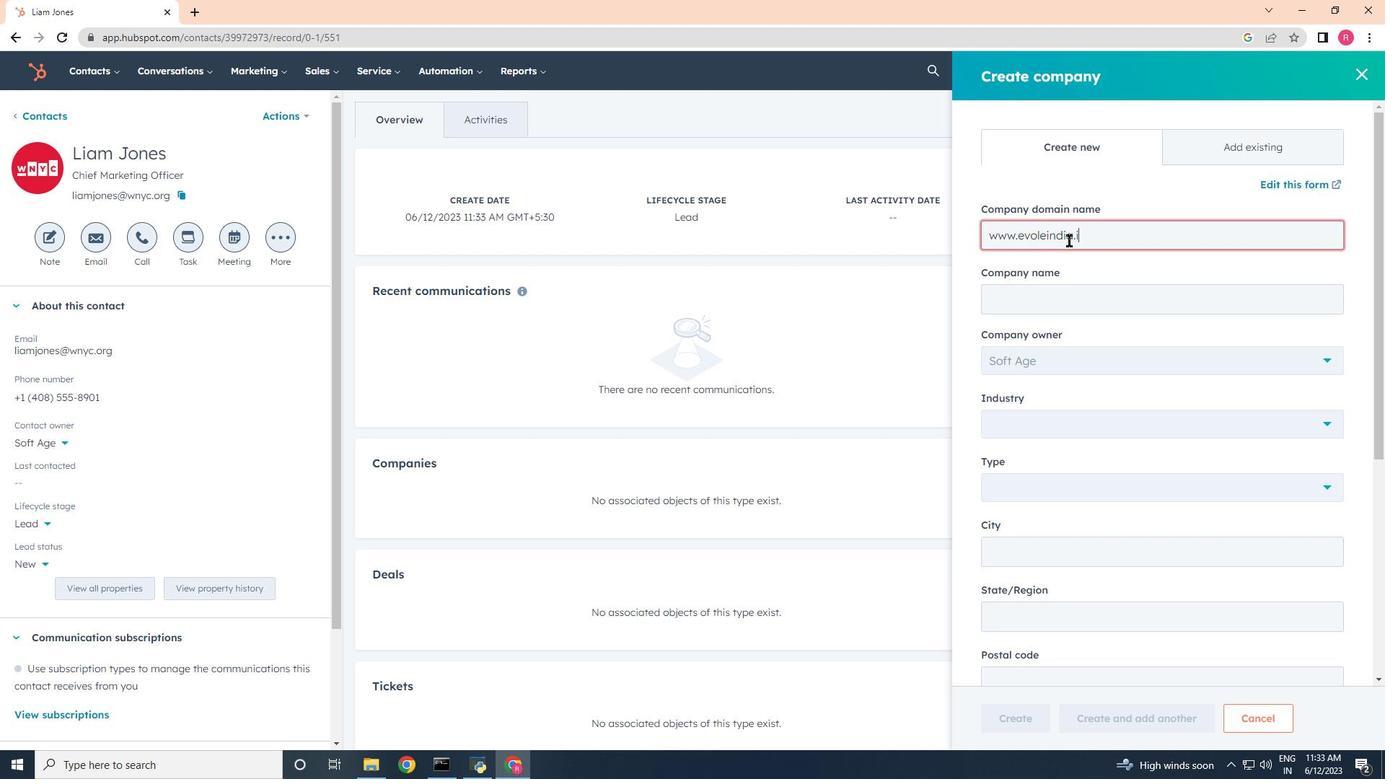 
Action: Mouse moved to (1044, 549)
Screenshot: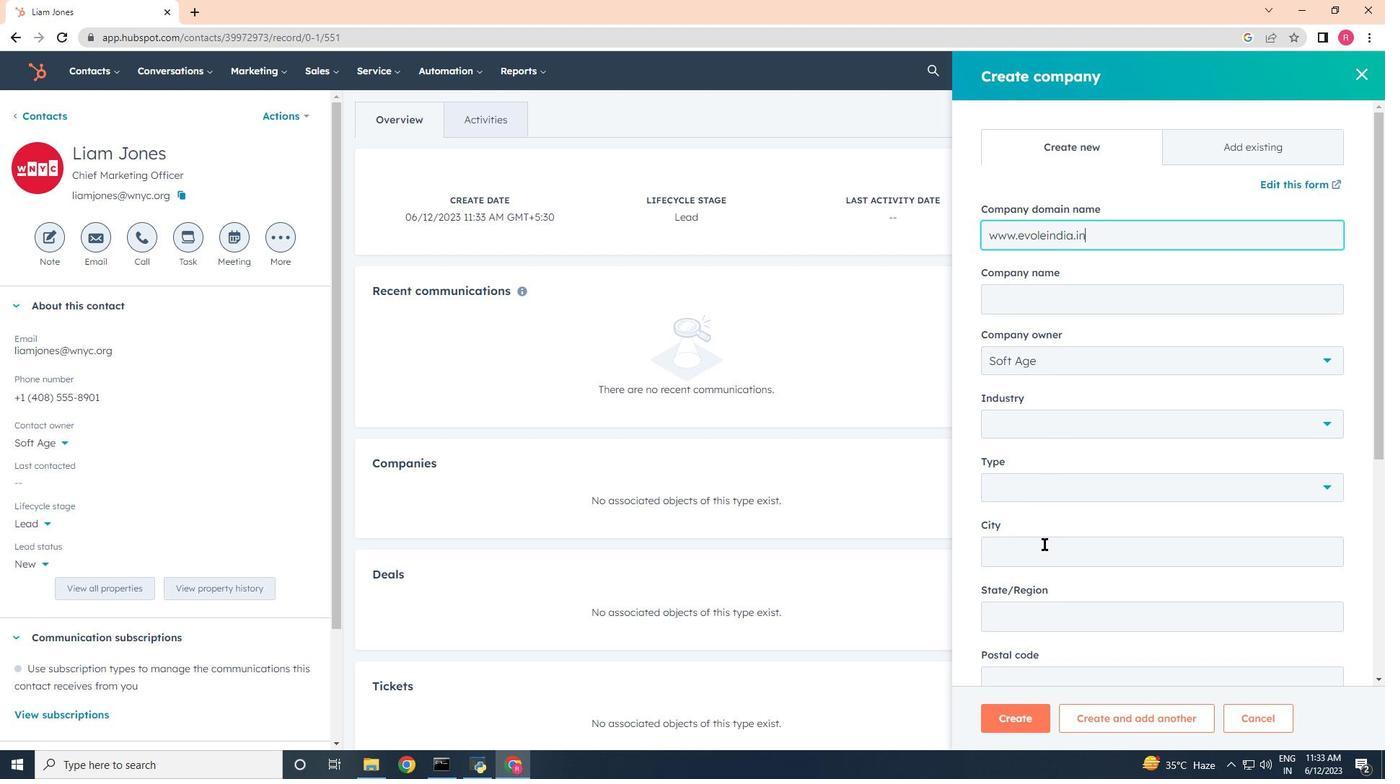 
Action: Mouse scrolled (1044, 548) with delta (0, 0)
Screenshot: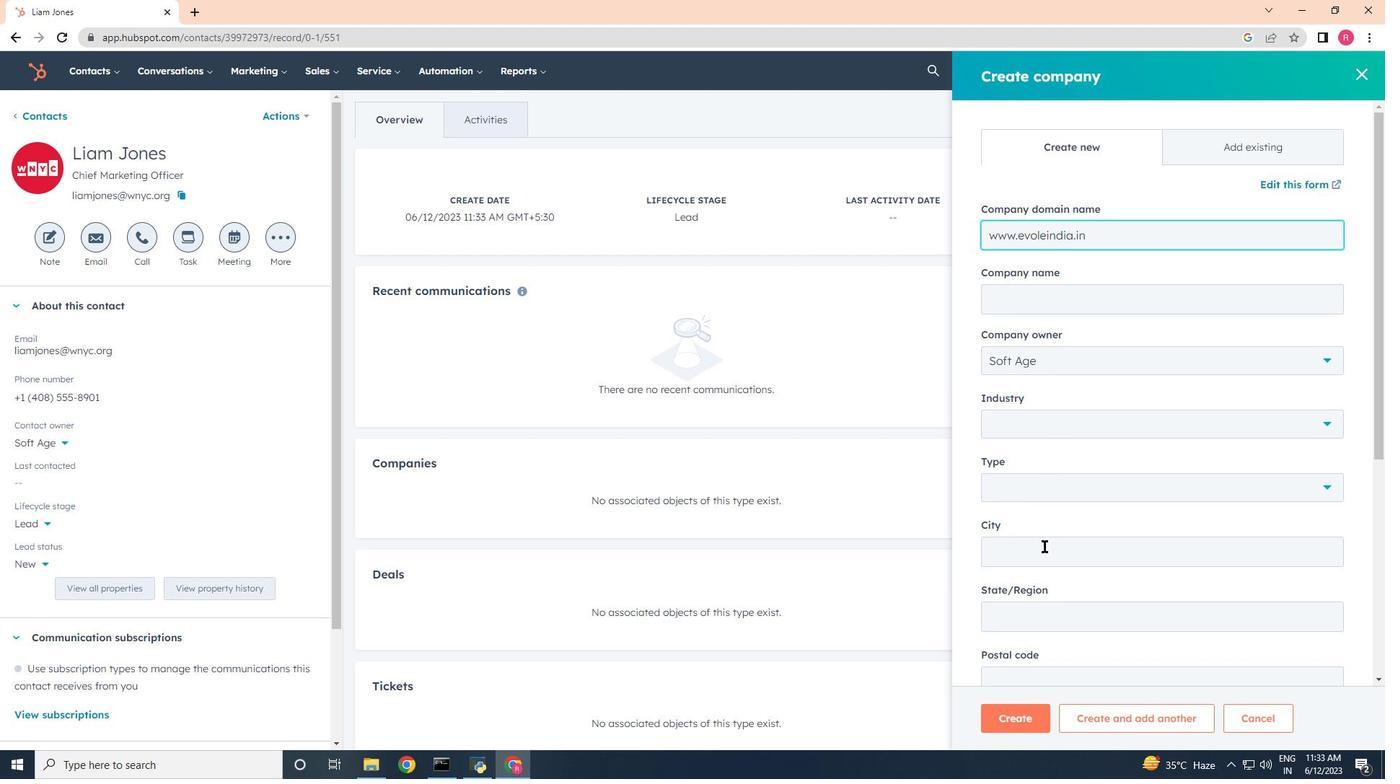 
Action: Mouse moved to (1044, 552)
Screenshot: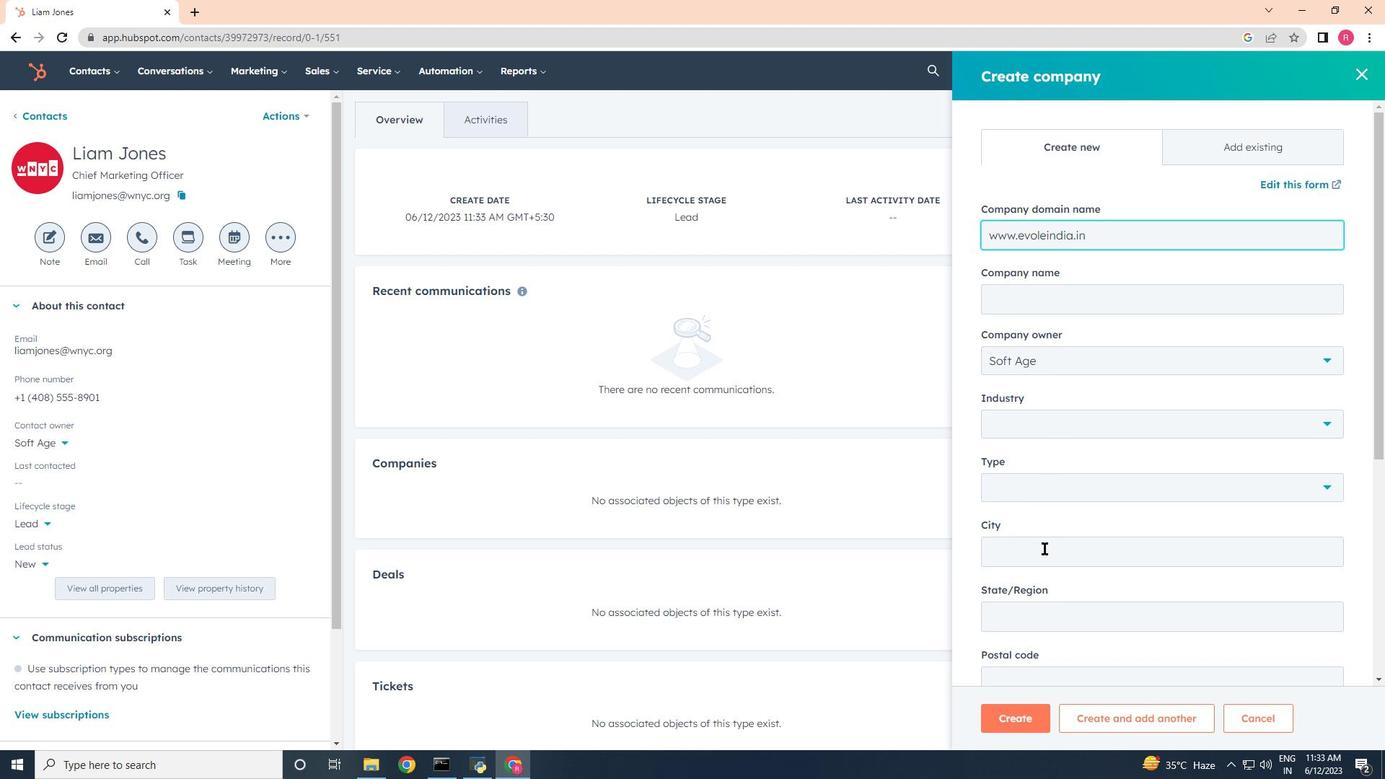 
Action: Mouse scrolled (1044, 551) with delta (0, 0)
Screenshot: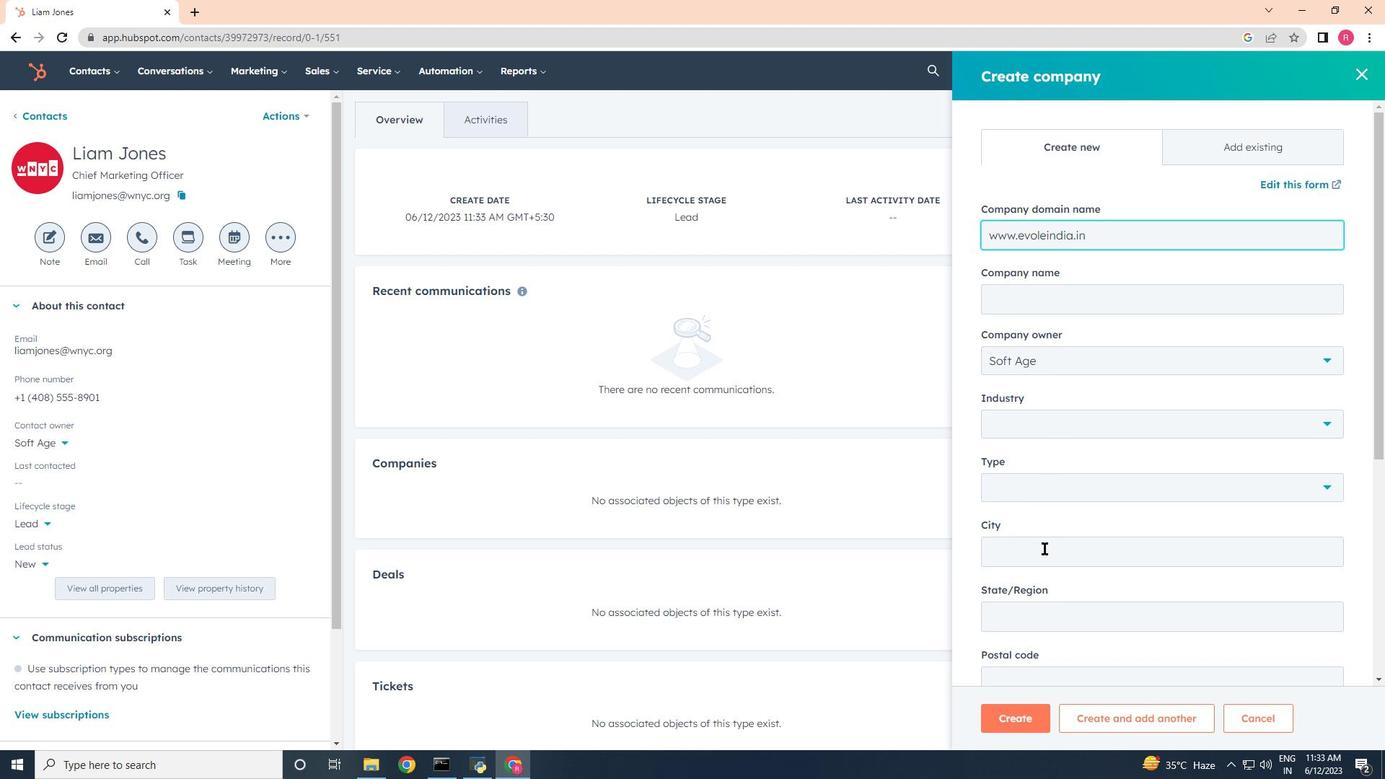 
Action: Mouse moved to (1044, 553)
Screenshot: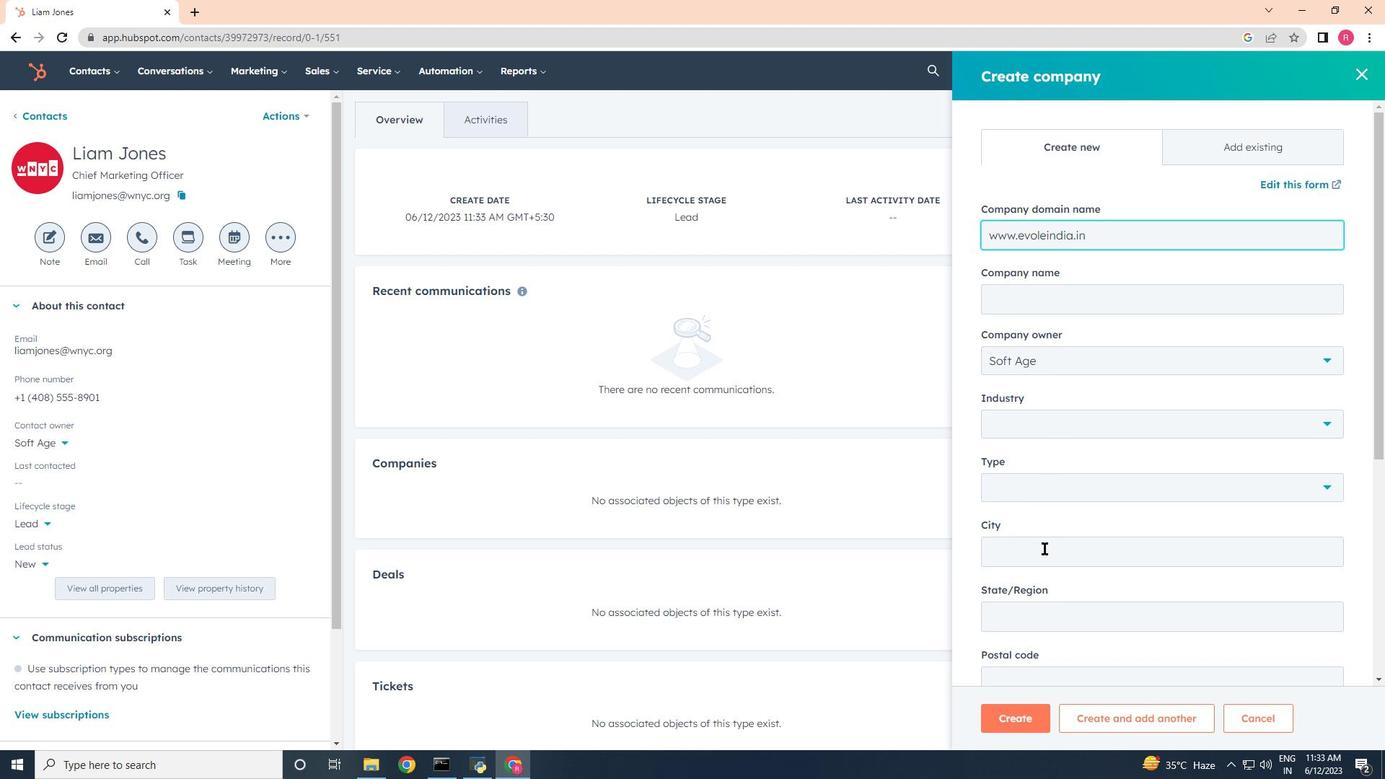 
Action: Mouse scrolled (1044, 552) with delta (0, 0)
Screenshot: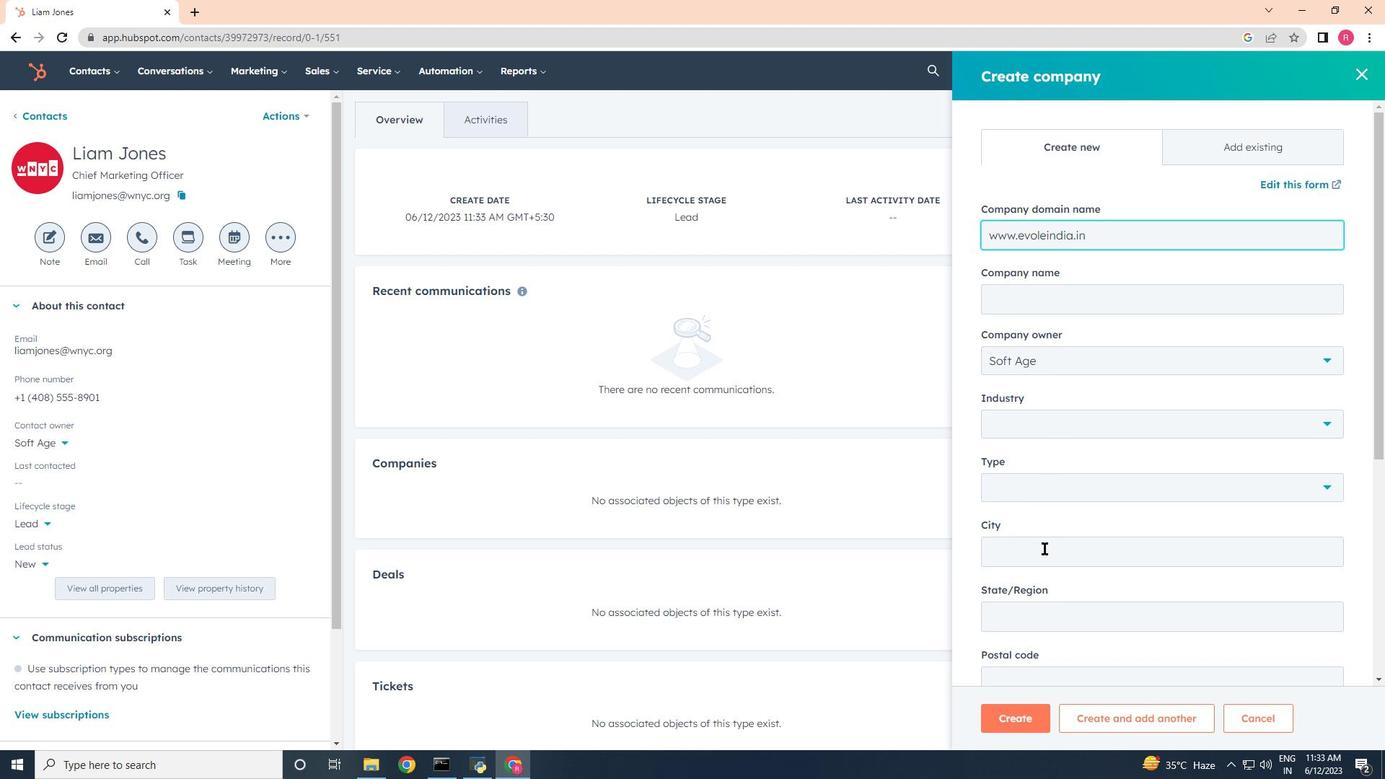 
Action: Mouse moved to (1017, 723)
Screenshot: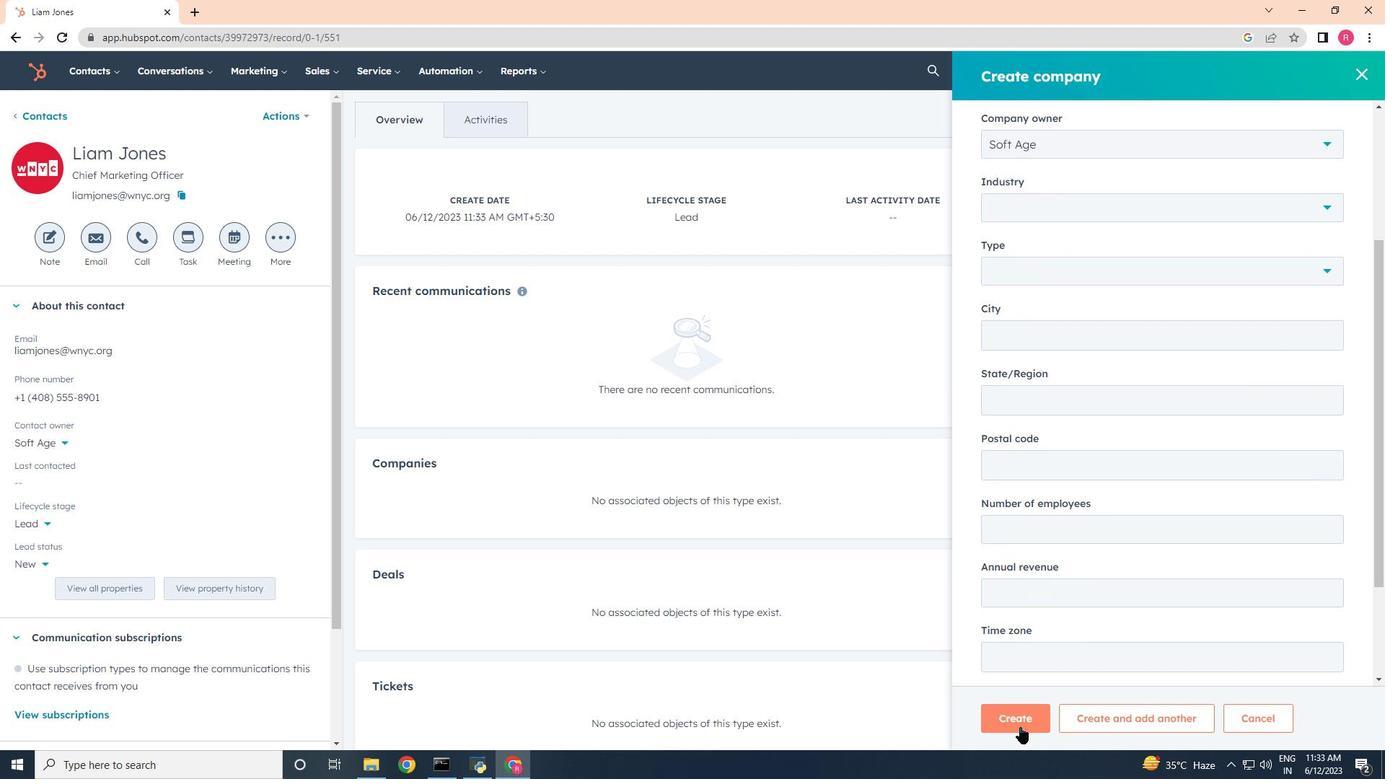 
Action: Mouse pressed left at (1017, 723)
Screenshot: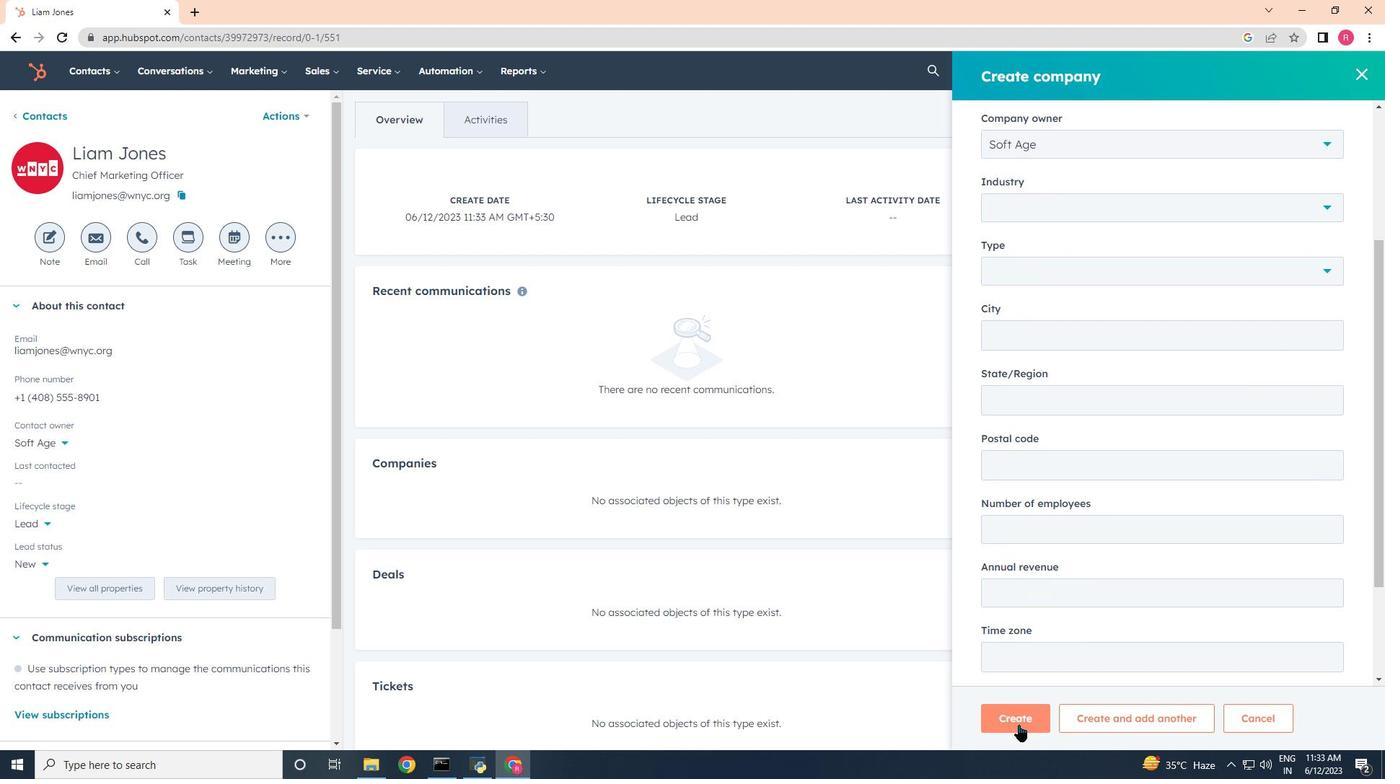 
Action: Mouse moved to (1020, 716)
Screenshot: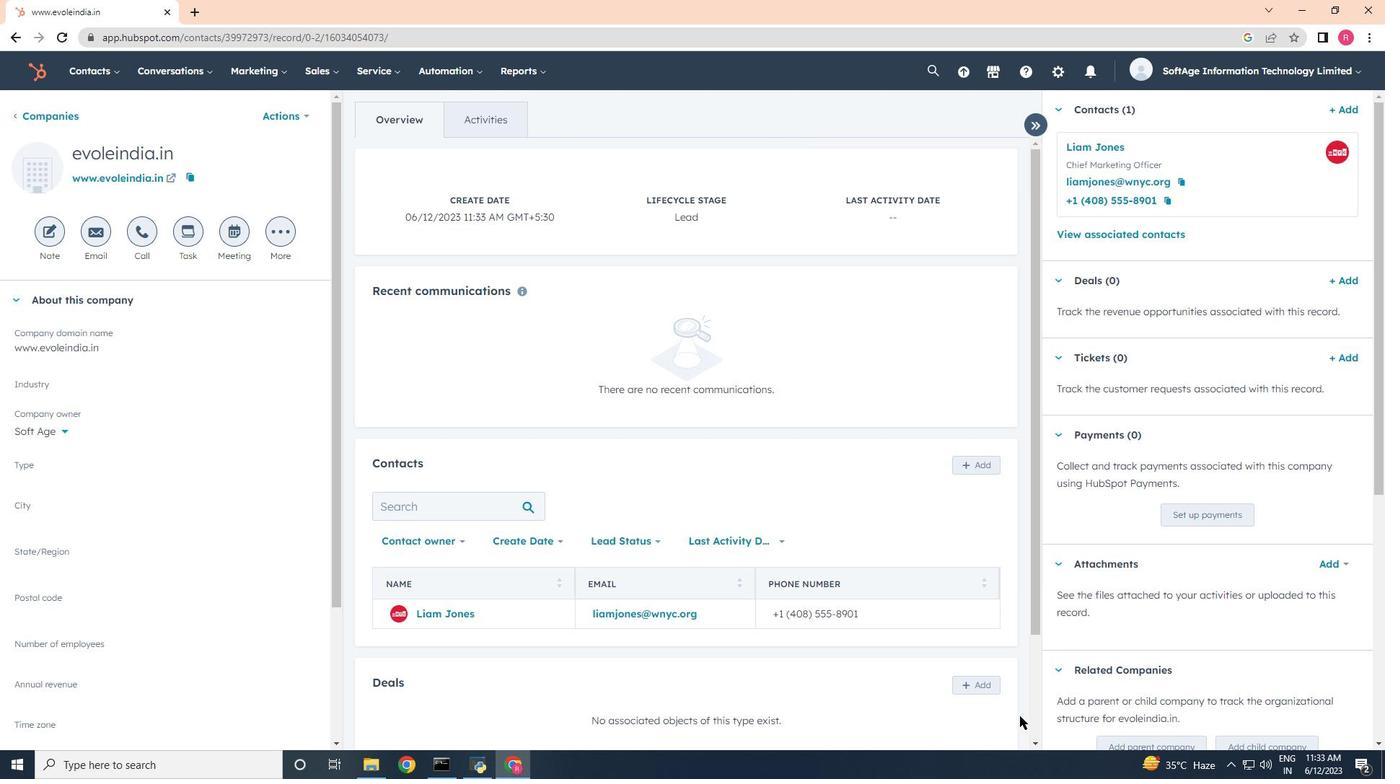
Action: Mouse scrolled (1020, 715) with delta (0, 0)
Screenshot: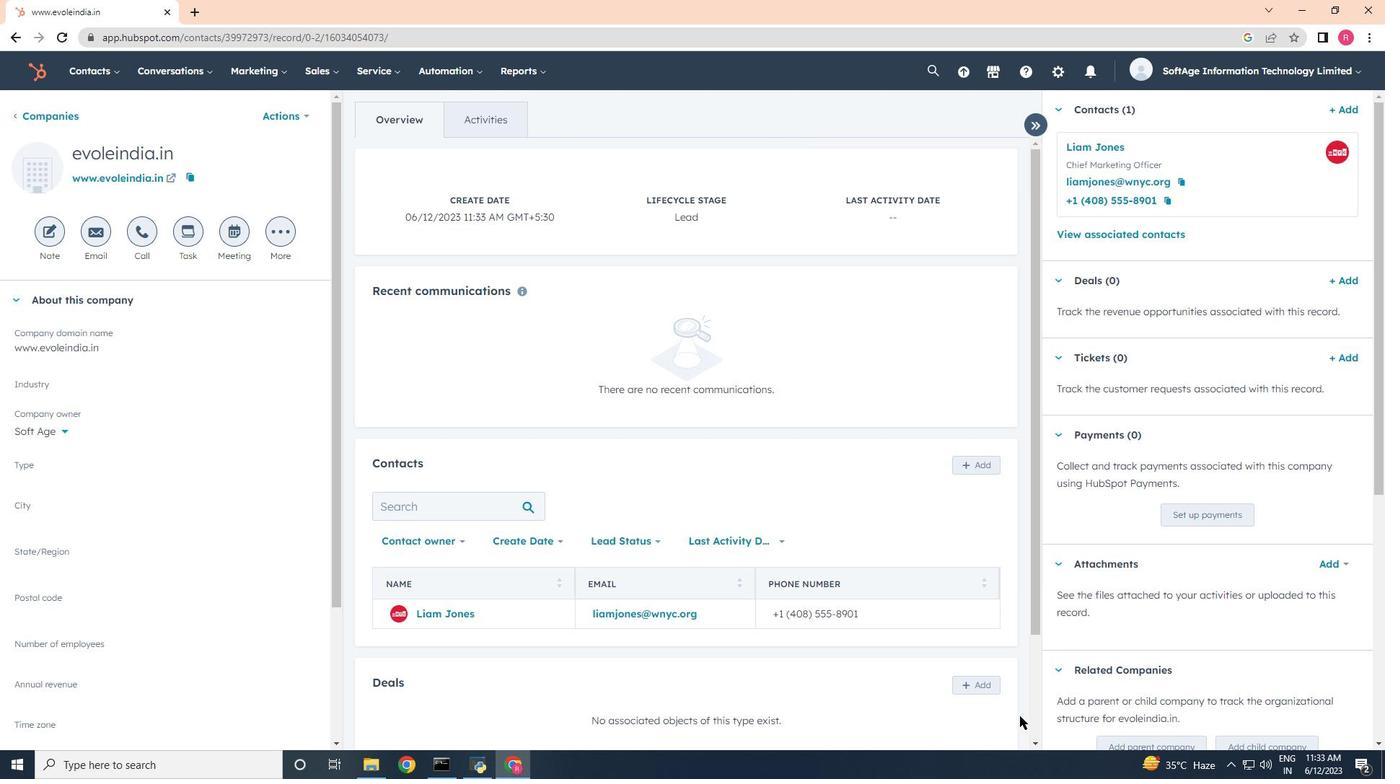 
Action: Mouse moved to (1020, 718)
Screenshot: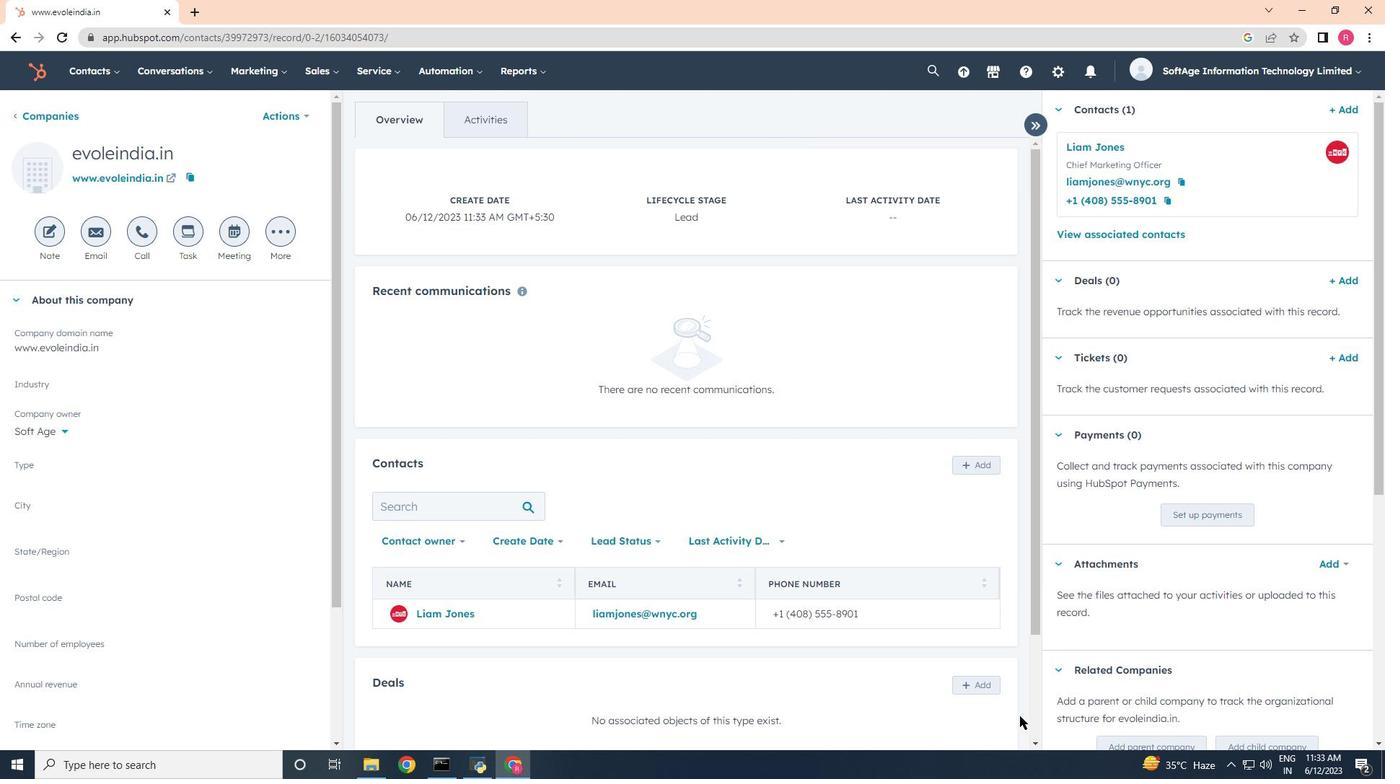 
Action: Mouse scrolled (1020, 717) with delta (0, 0)
Screenshot: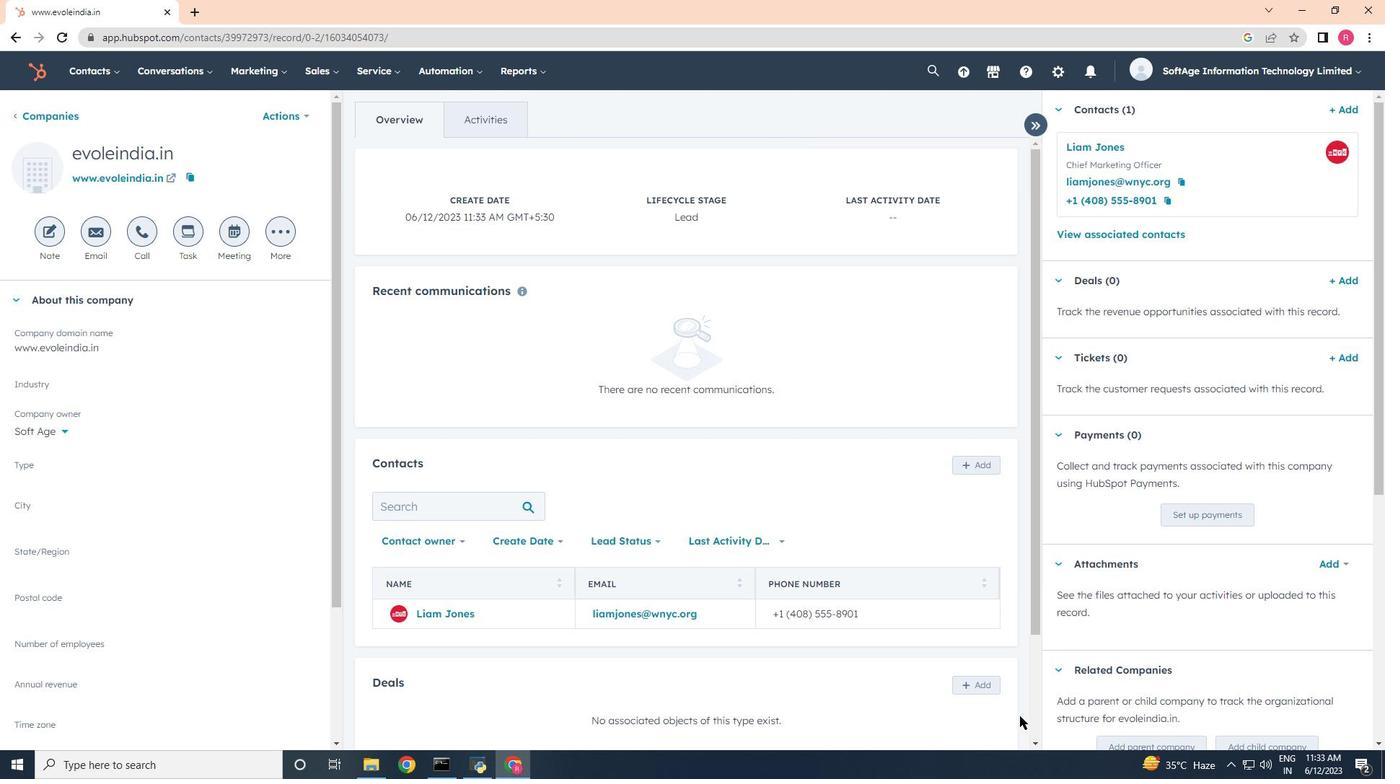 
Action: Mouse scrolled (1020, 717) with delta (0, 0)
Screenshot: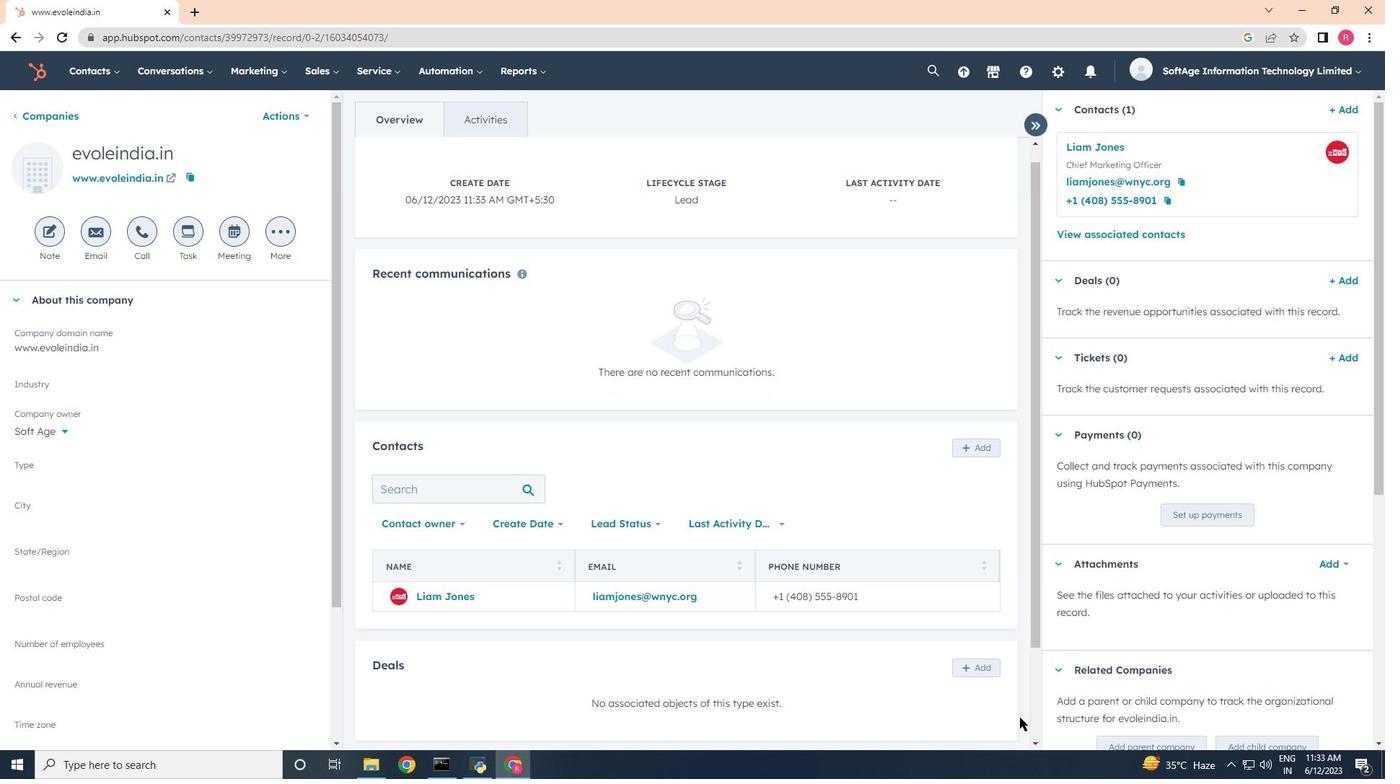 
Action: Mouse scrolled (1020, 717) with delta (0, 0)
Screenshot: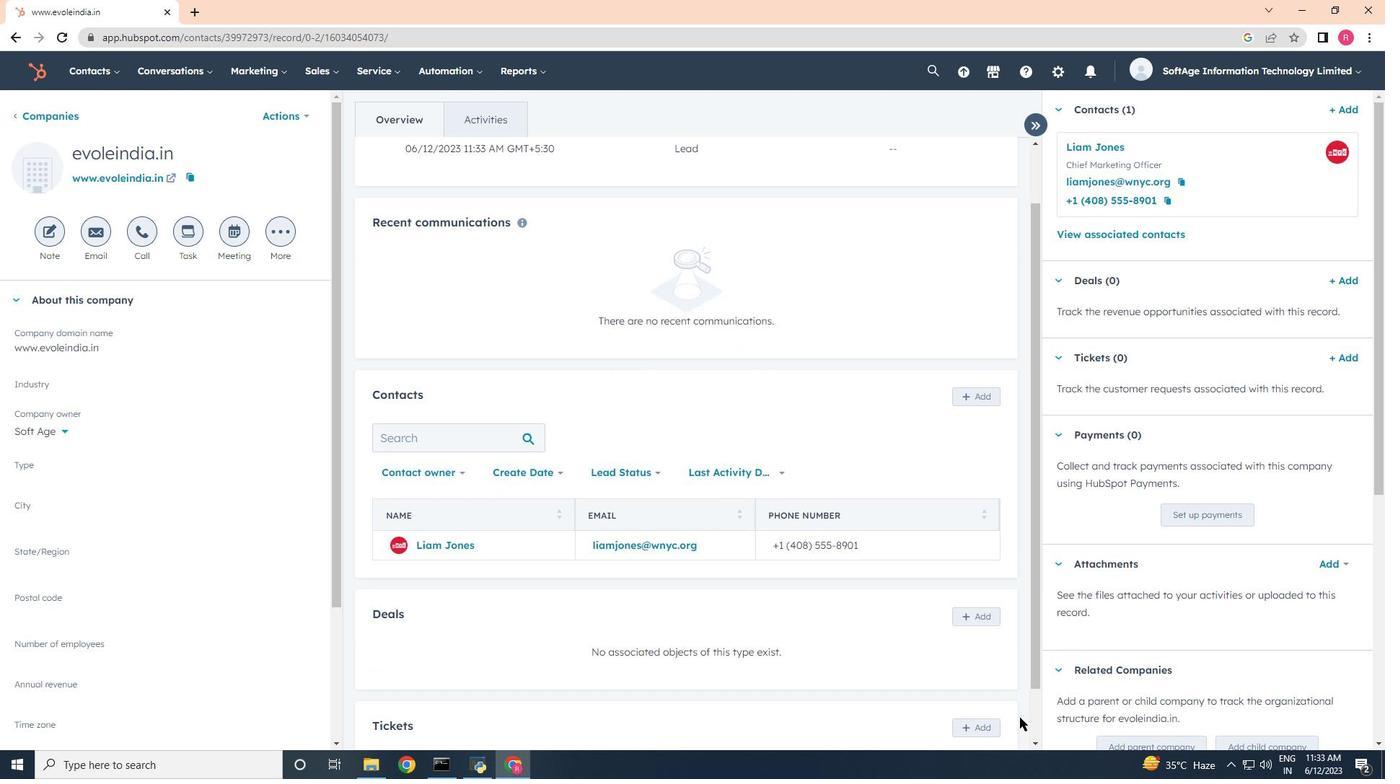 
Action: Mouse scrolled (1020, 717) with delta (0, 0)
Screenshot: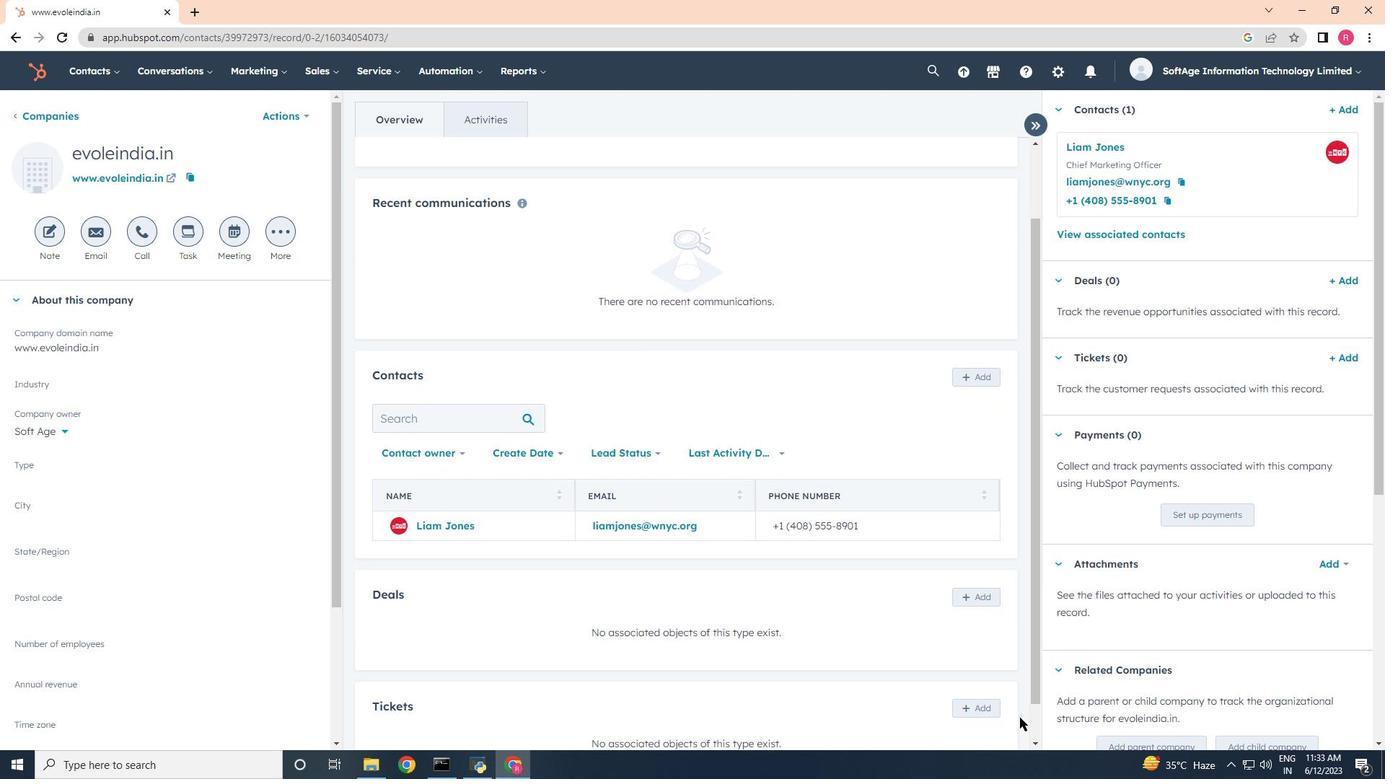 
Action: Mouse scrolled (1020, 717) with delta (0, 0)
Screenshot: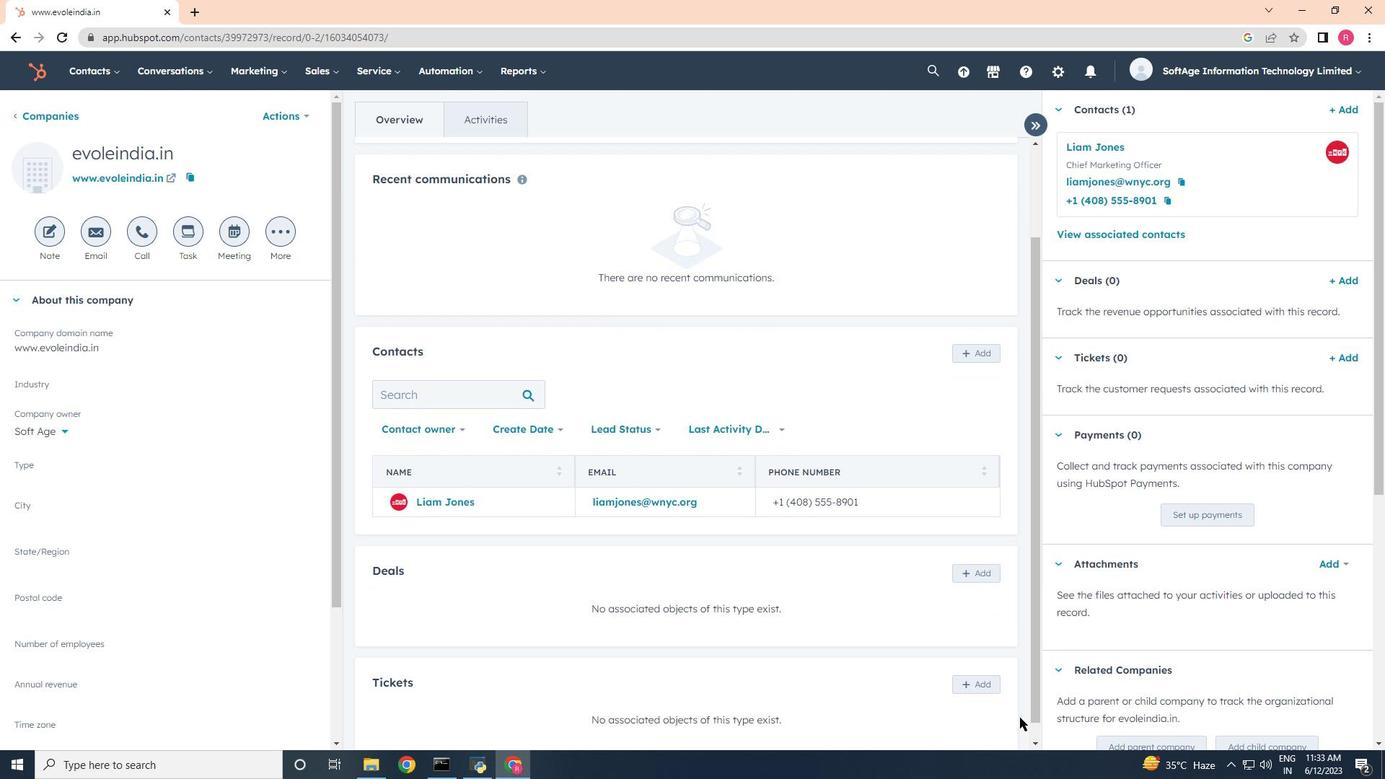 
Action: Mouse moved to (1020, 713)
Screenshot: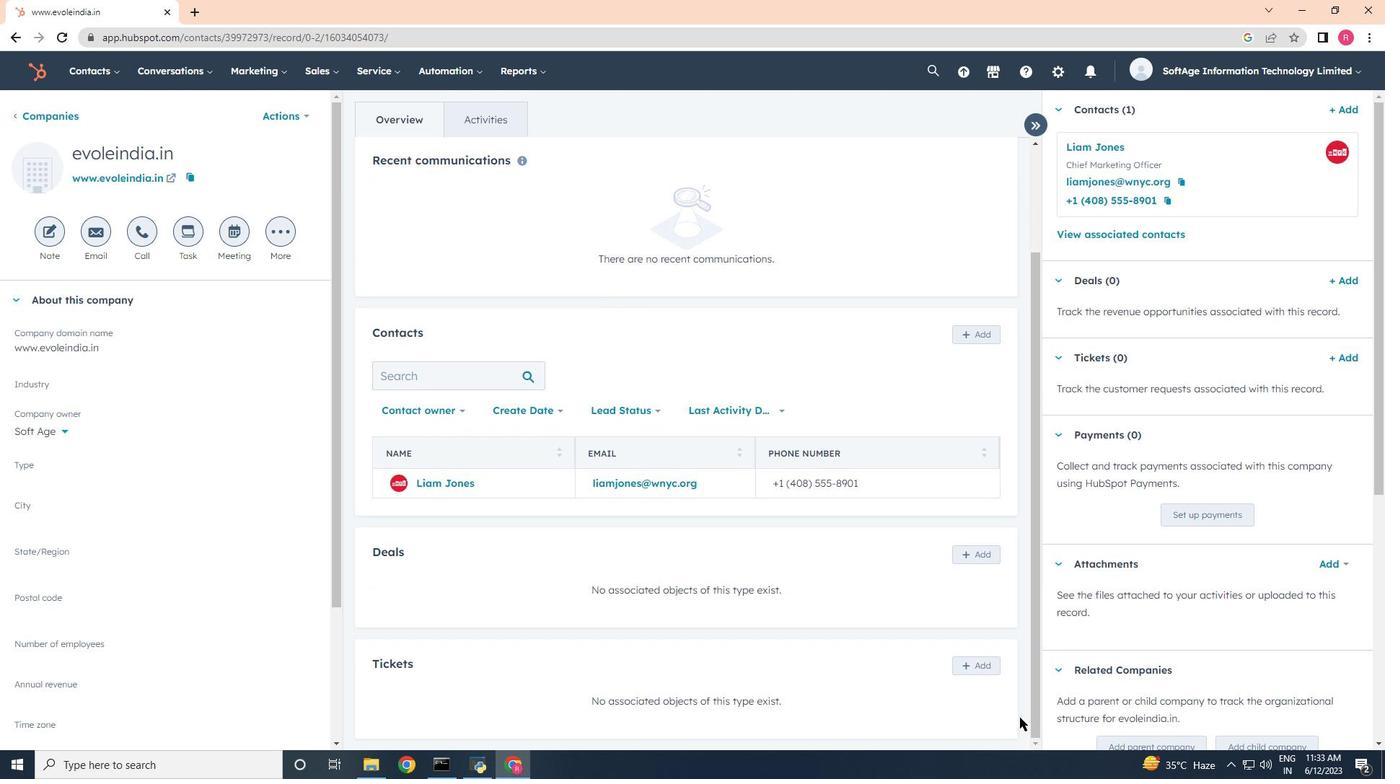 
Action: Mouse scrolled (1020, 714) with delta (0, 0)
Screenshot: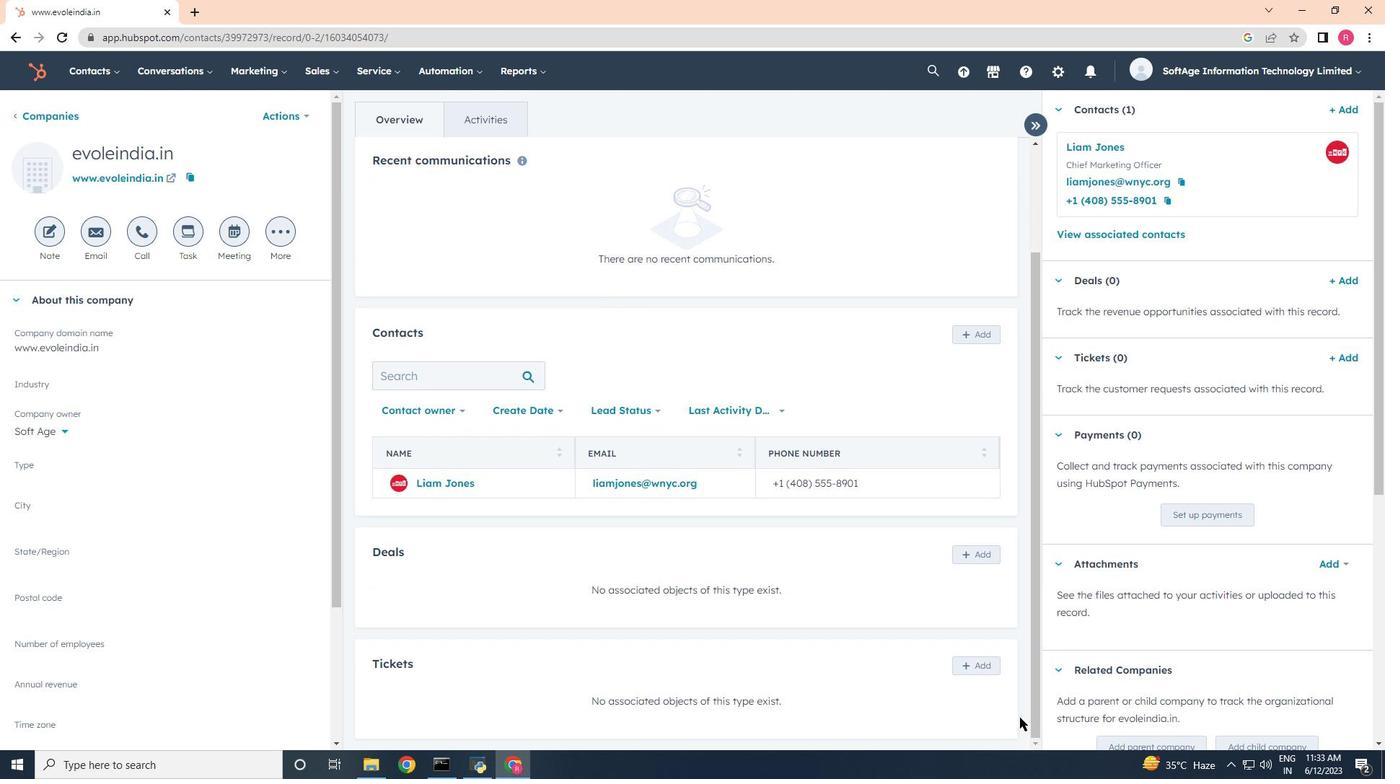 
Action: Mouse scrolled (1020, 714) with delta (0, 0)
Screenshot: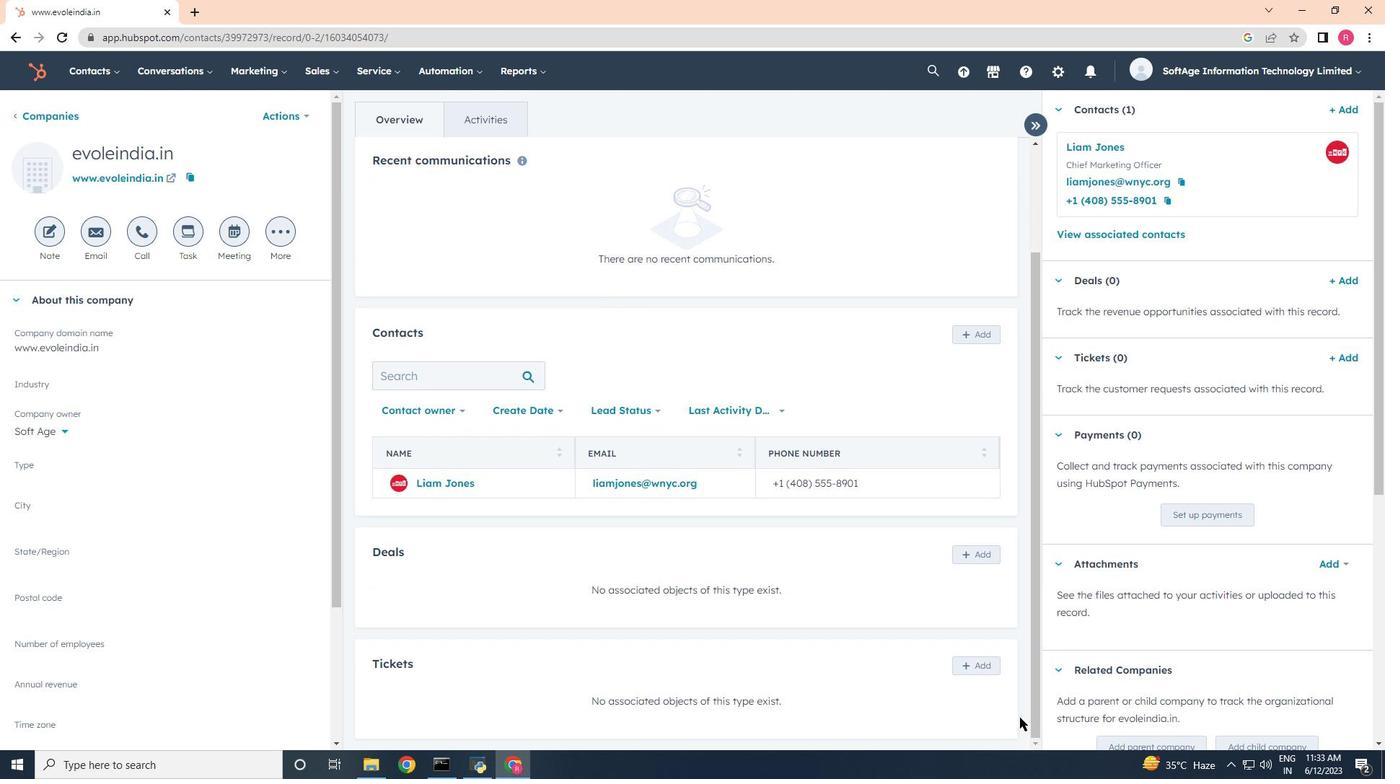 
Action: Mouse scrolled (1020, 714) with delta (0, 0)
Screenshot: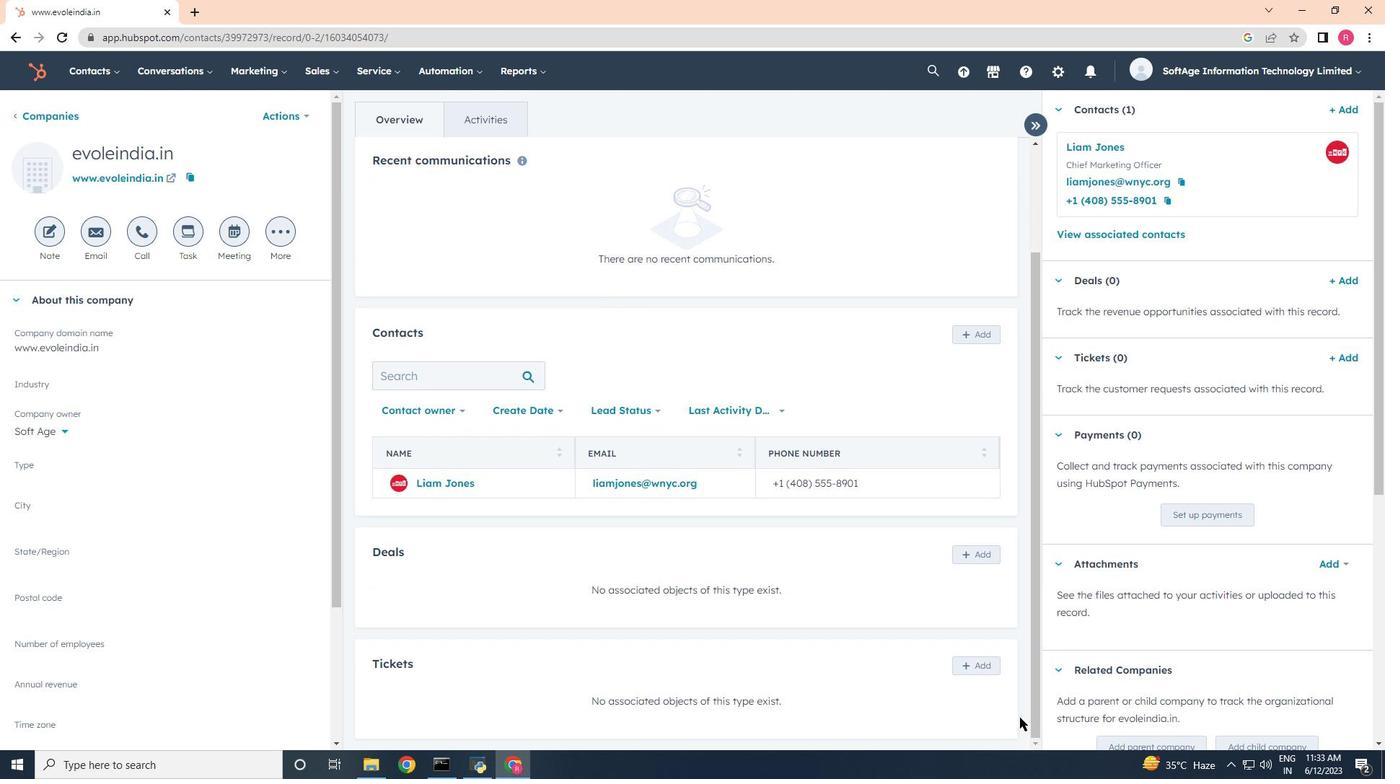 
Action: Mouse scrolled (1020, 714) with delta (0, 0)
Screenshot: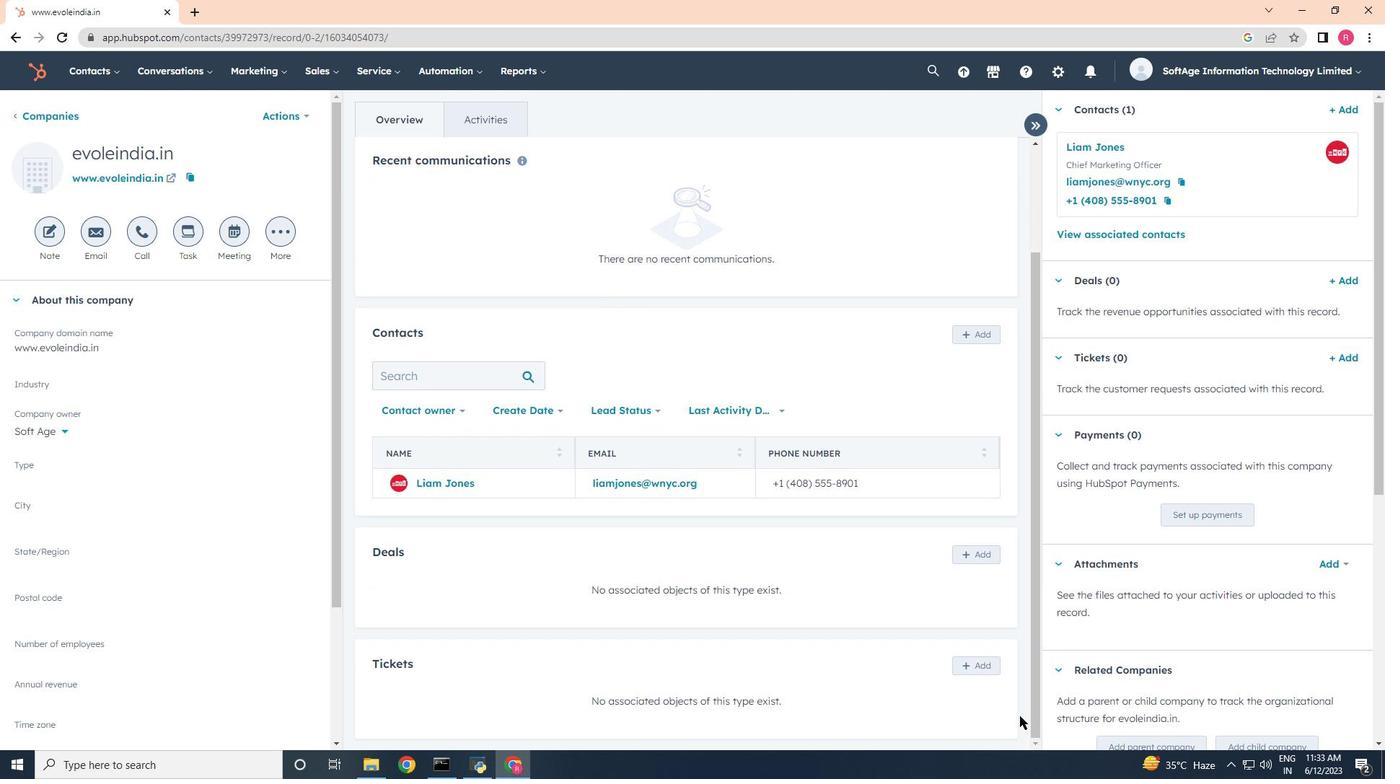 
Action: Mouse scrolled (1020, 714) with delta (0, 0)
Screenshot: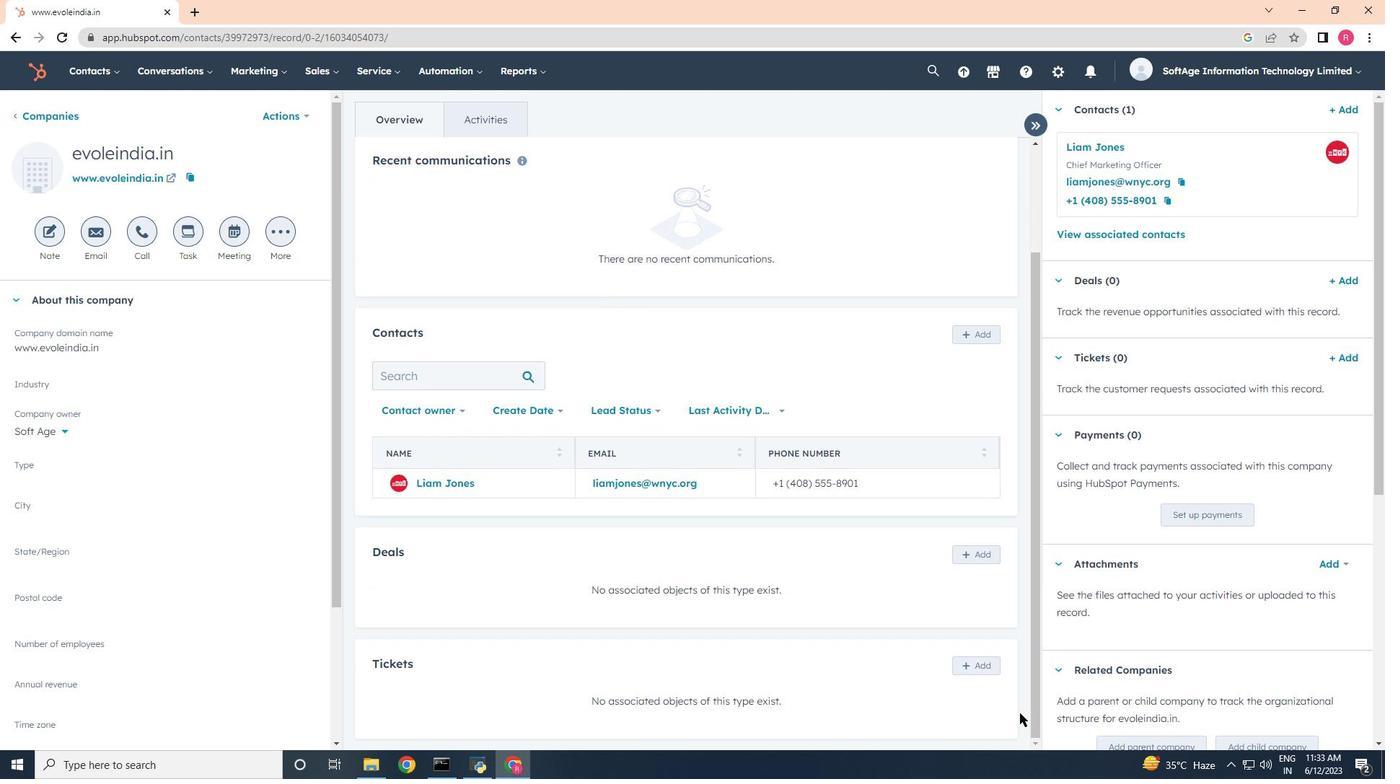 
Action: Mouse moved to (1020, 702)
Screenshot: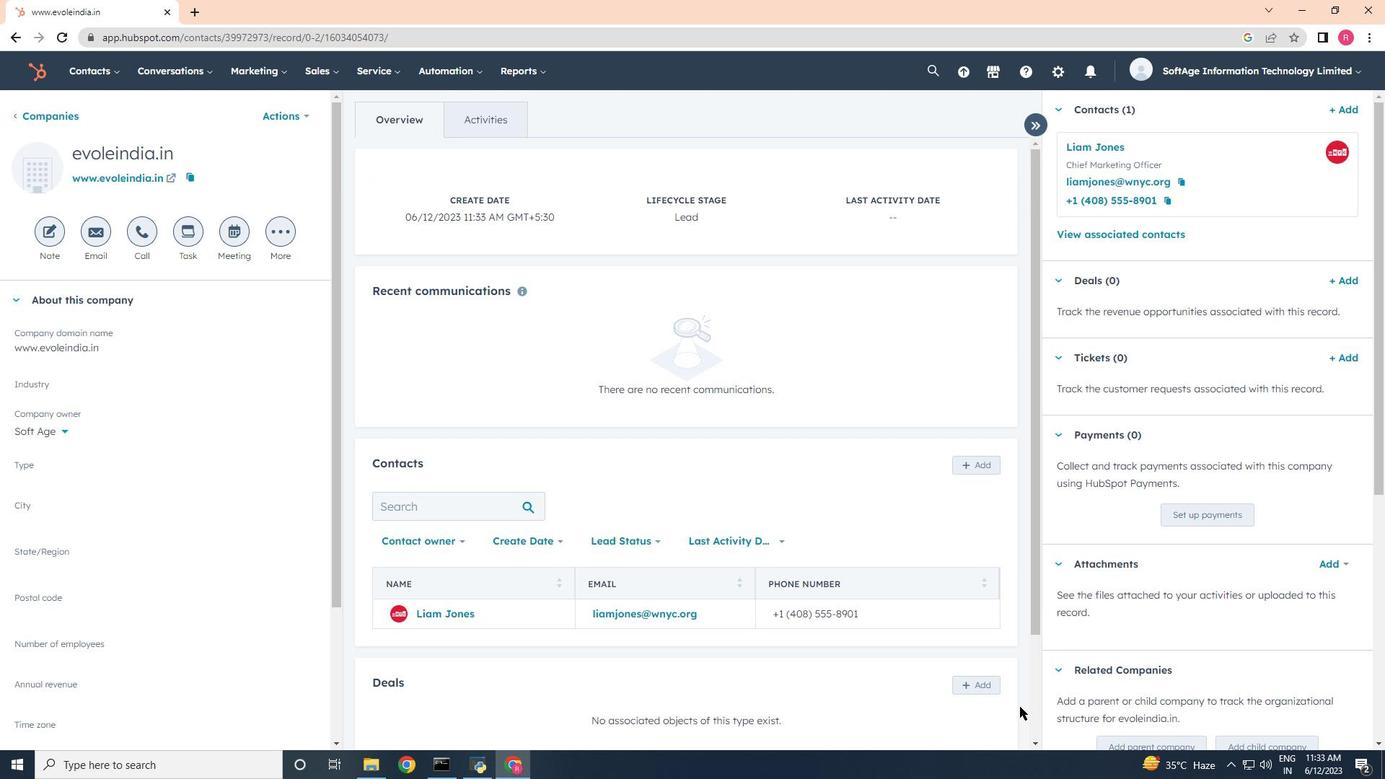 
